 Task: Add Attachment from computer to Card Card0000000257 in Board Board0000000065 in Workspace WS0000000022 in Trello. Add Cover Purple to Card Card0000000257 in Board Board0000000065 in Workspace WS0000000022 in Trello. Add "Move Card To …" Button titled Button0000000257 to "top" of the list "To Do" to Card Card0000000257 in Board Board0000000065 in Workspace WS0000000022 in Trello. Add Description DS0000000257 to Card Card0000000257 in Board Board0000000065 in Workspace WS0000000022 in Trello. Add Comment CM0000000257 to Card Card0000000257 in Board Board0000000065 in Workspace WS0000000022 in Trello
Action: Mouse scrolled (540, 454) with delta (0, 0)
Screenshot: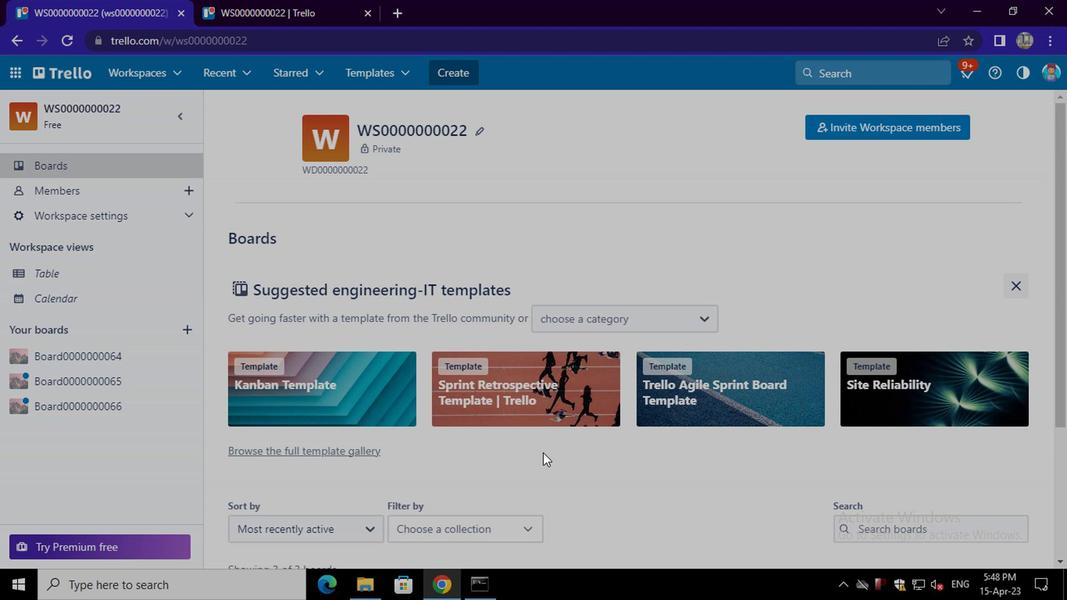 
Action: Mouse moved to (540, 454)
Screenshot: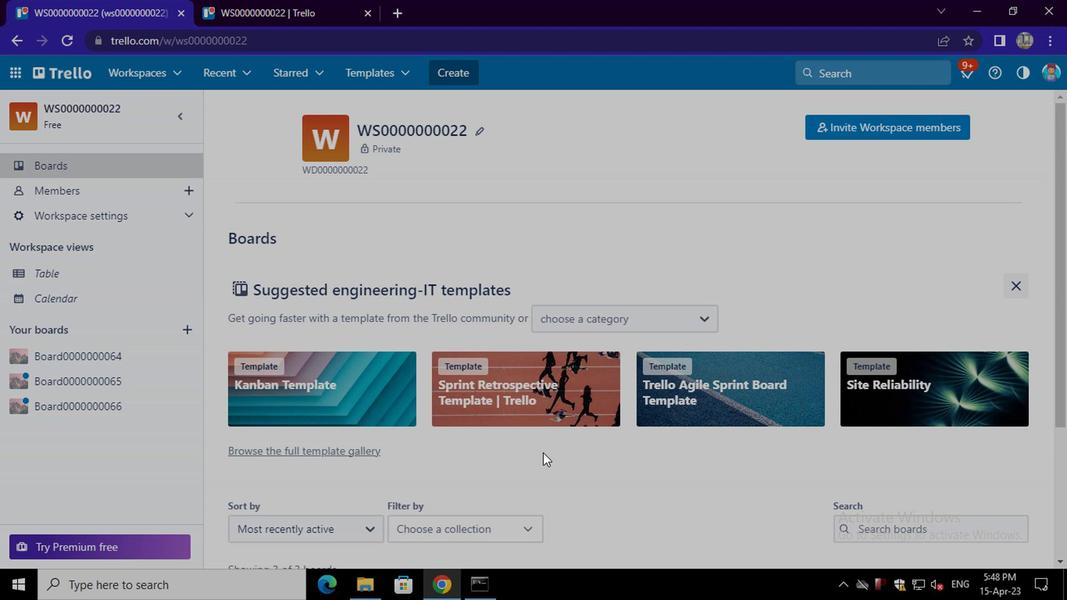 
Action: Mouse scrolled (540, 454) with delta (0, 0)
Screenshot: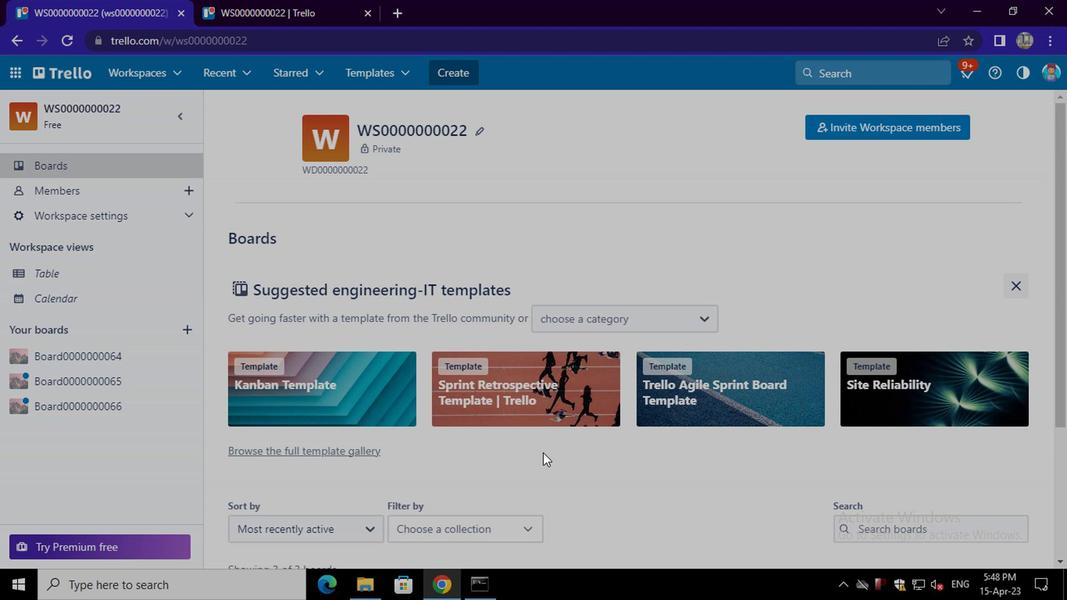 
Action: Mouse moved to (540, 454)
Screenshot: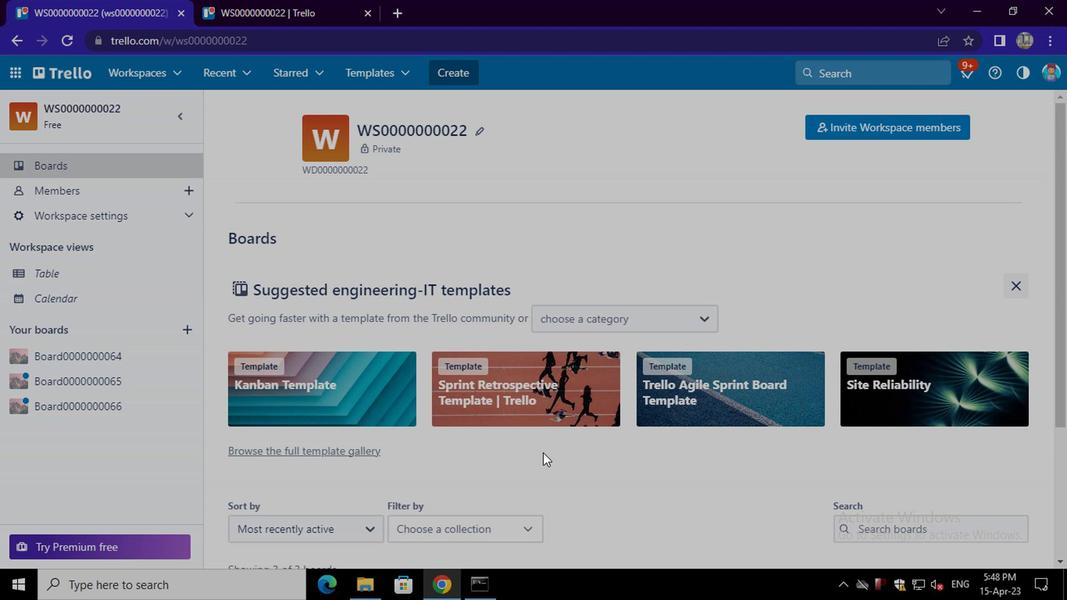 
Action: Mouse scrolled (540, 454) with delta (0, 0)
Screenshot: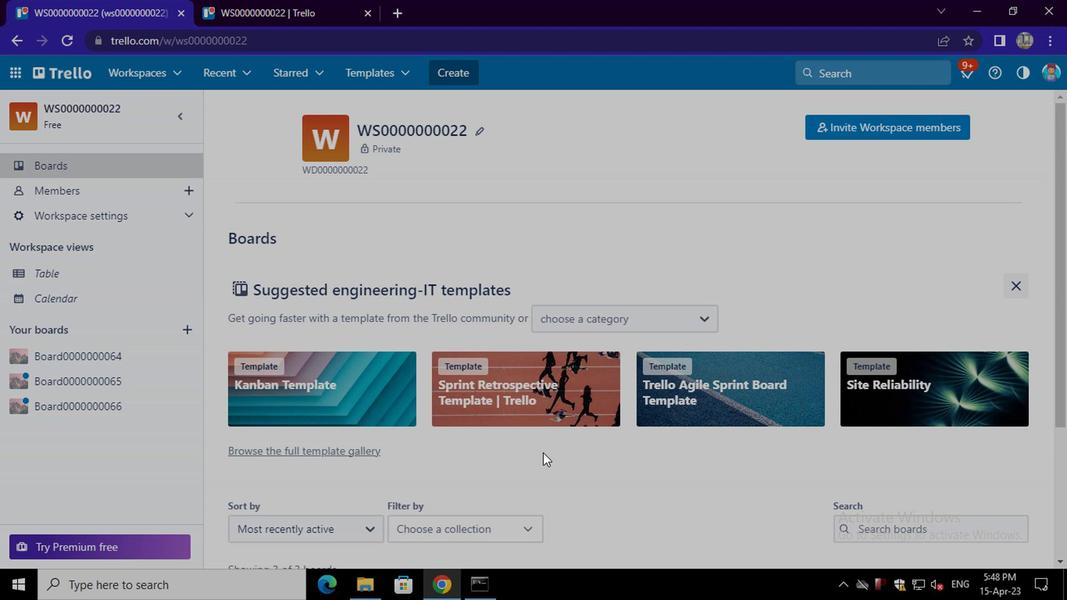 
Action: Mouse scrolled (540, 454) with delta (0, 0)
Screenshot: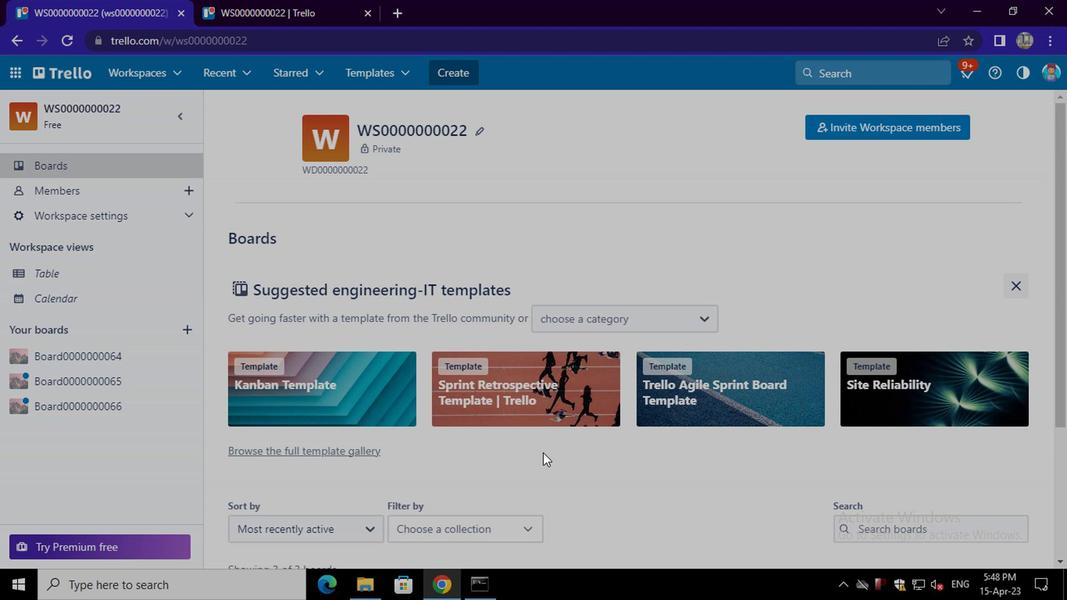 
Action: Mouse scrolled (540, 454) with delta (0, 0)
Screenshot: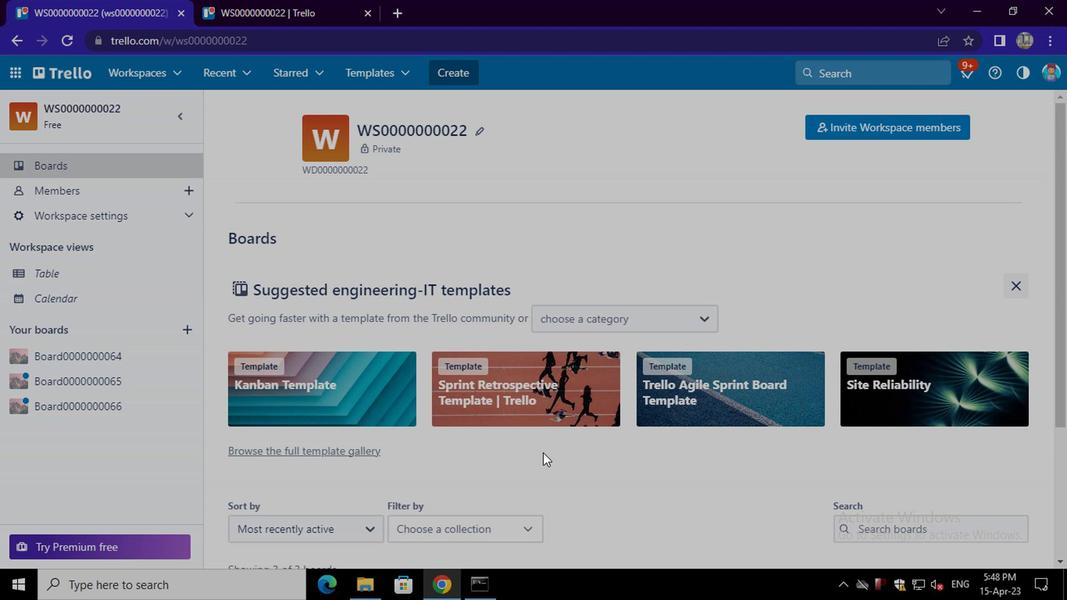 
Action: Mouse pressed left at (540, 454)
Screenshot: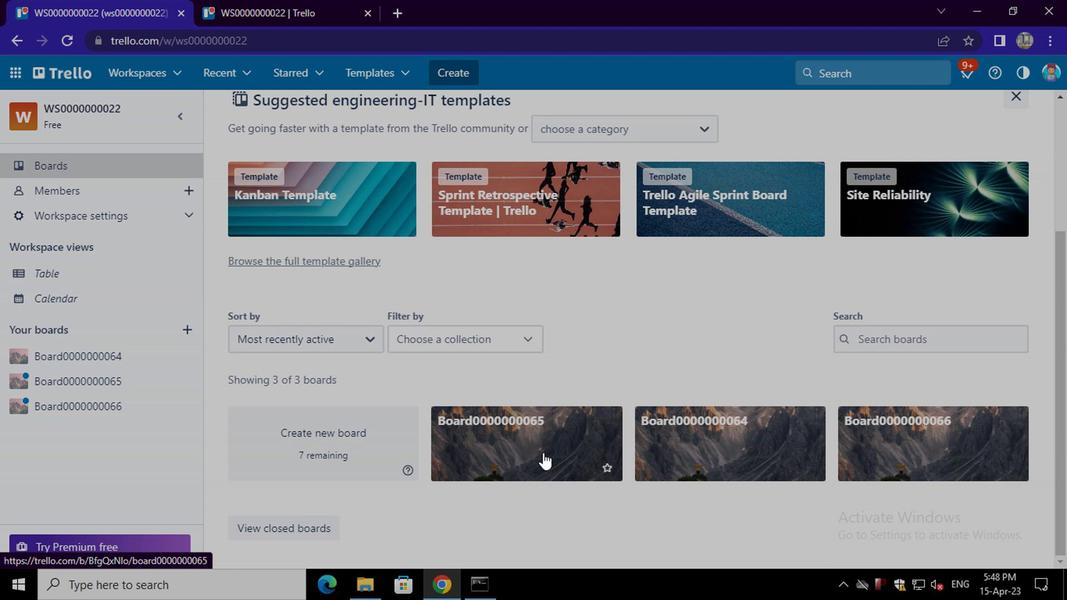 
Action: Mouse moved to (403, 170)
Screenshot: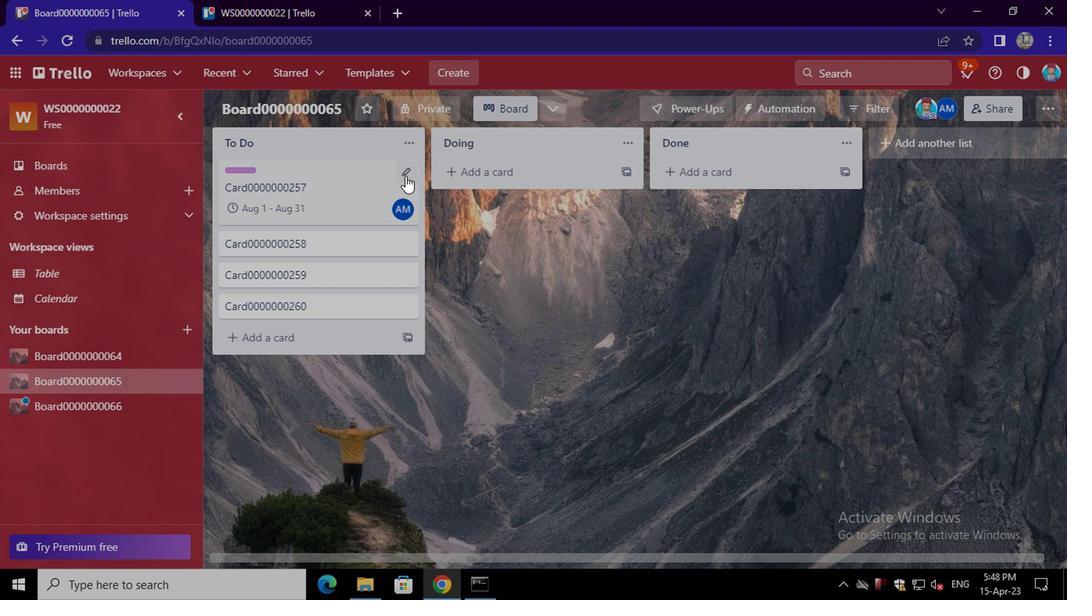
Action: Mouse pressed left at (403, 170)
Screenshot: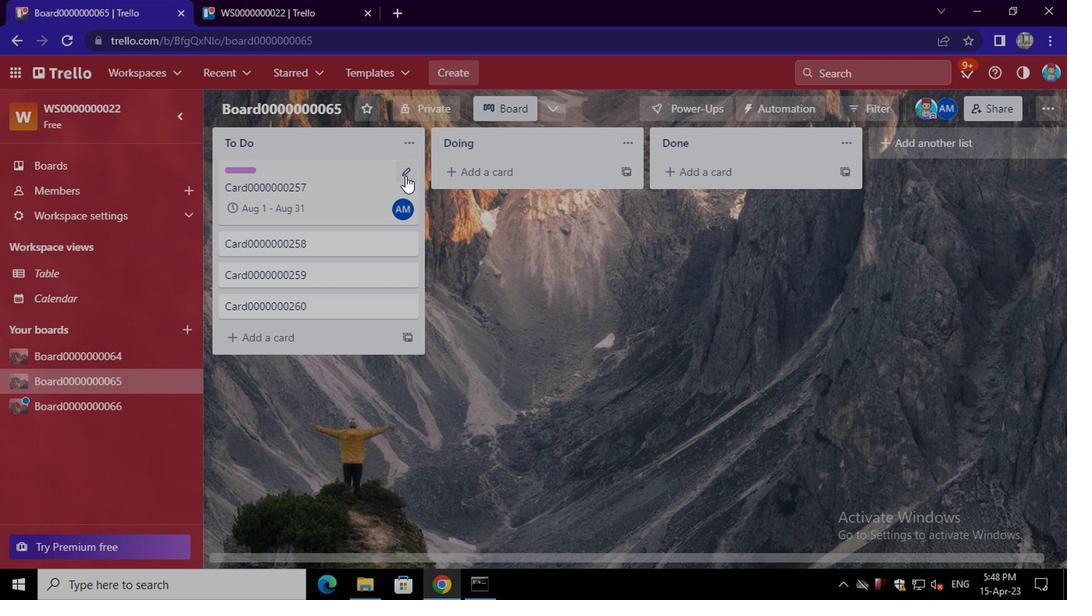 
Action: Mouse moved to (441, 176)
Screenshot: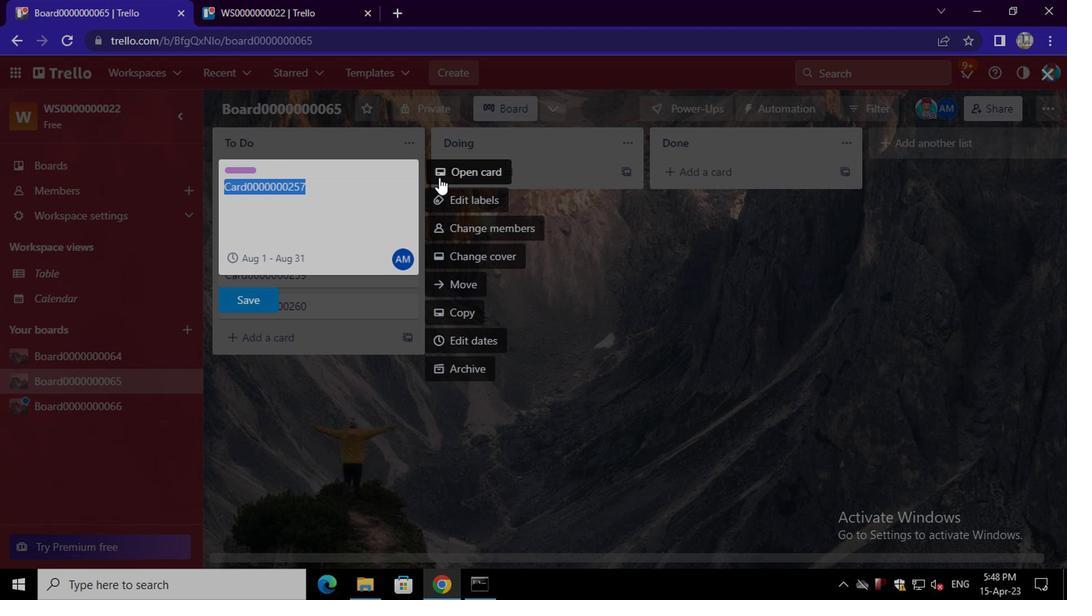 
Action: Mouse pressed left at (441, 176)
Screenshot: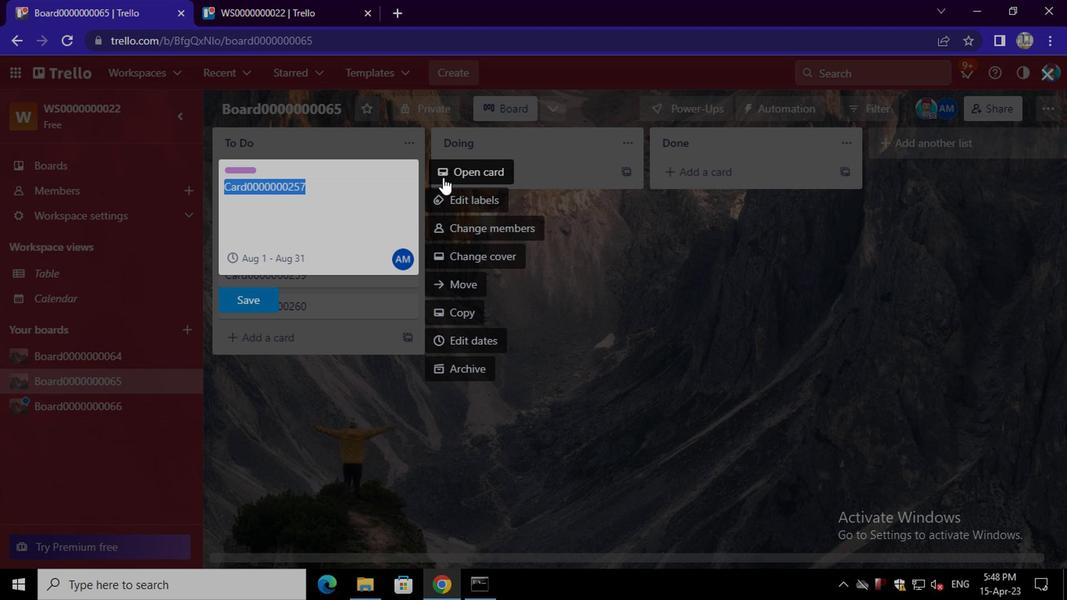 
Action: Mouse moved to (735, 383)
Screenshot: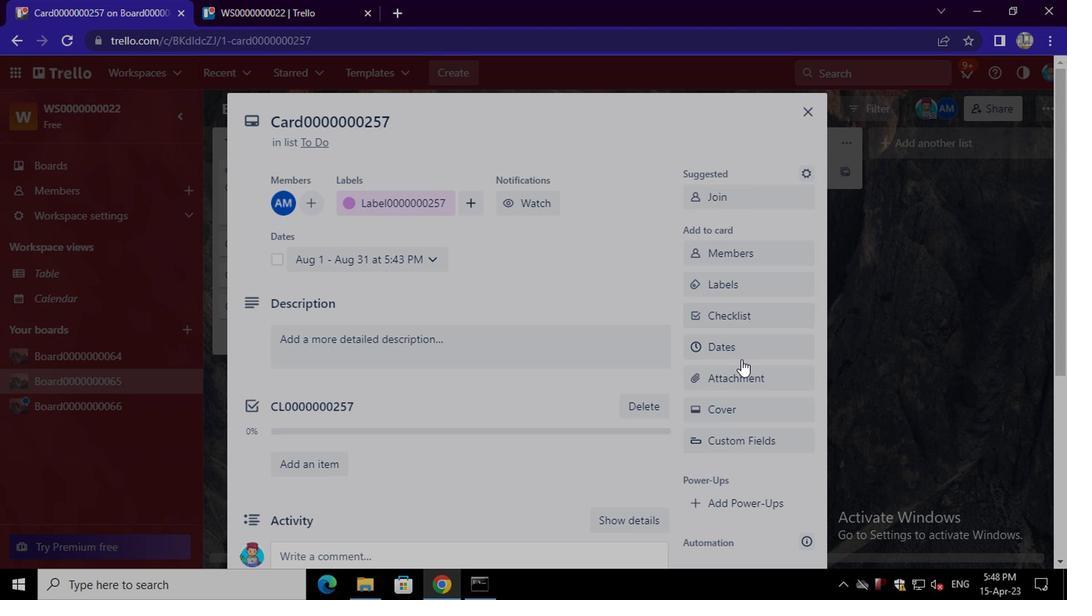 
Action: Mouse pressed left at (735, 383)
Screenshot: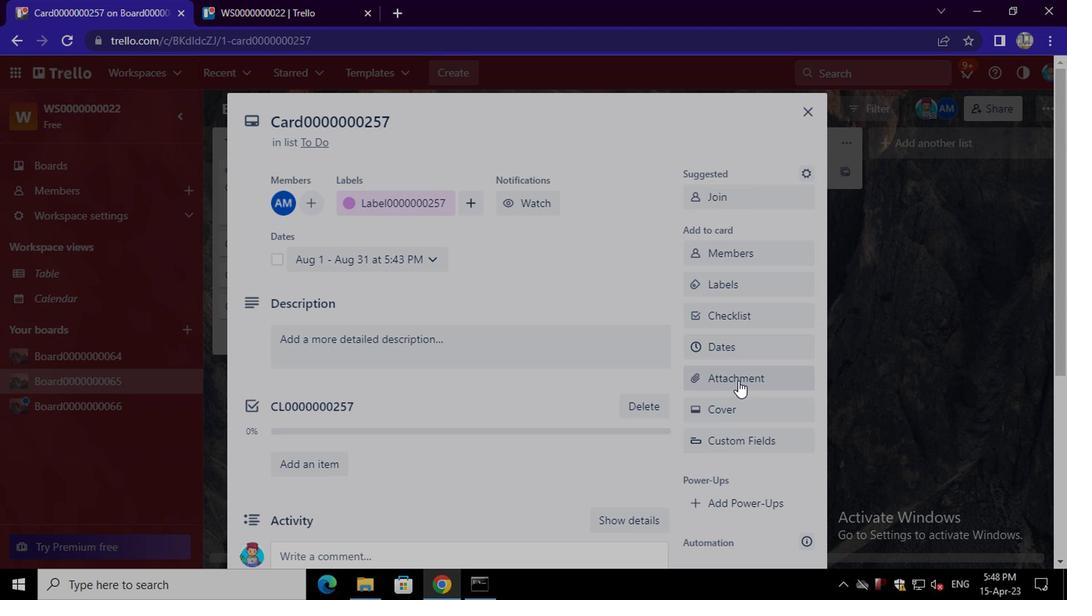 
Action: Mouse moved to (727, 136)
Screenshot: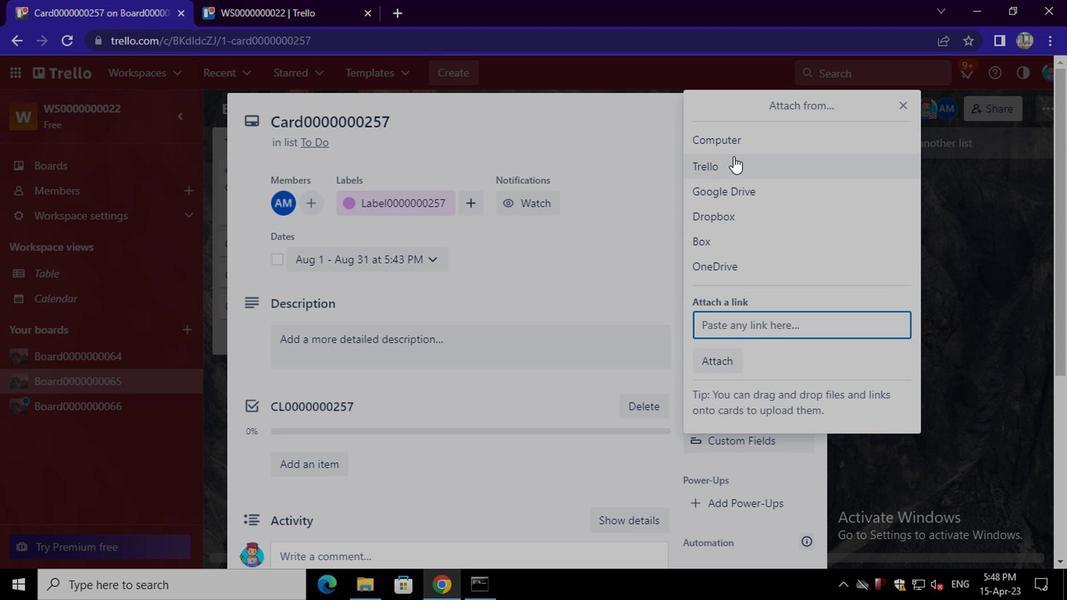
Action: Mouse pressed left at (727, 136)
Screenshot: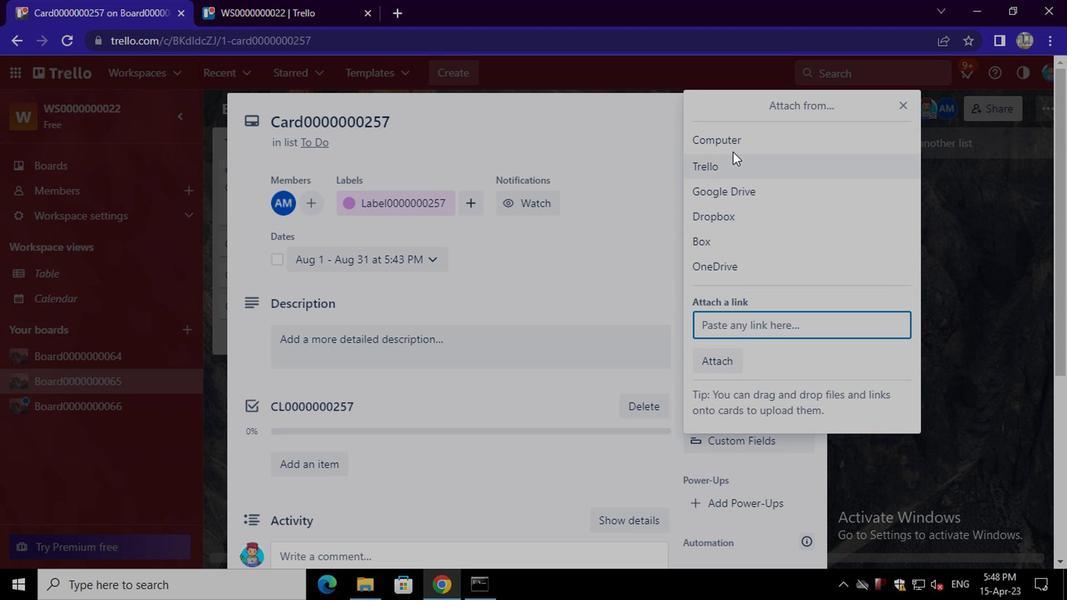 
Action: Mouse moved to (187, 351)
Screenshot: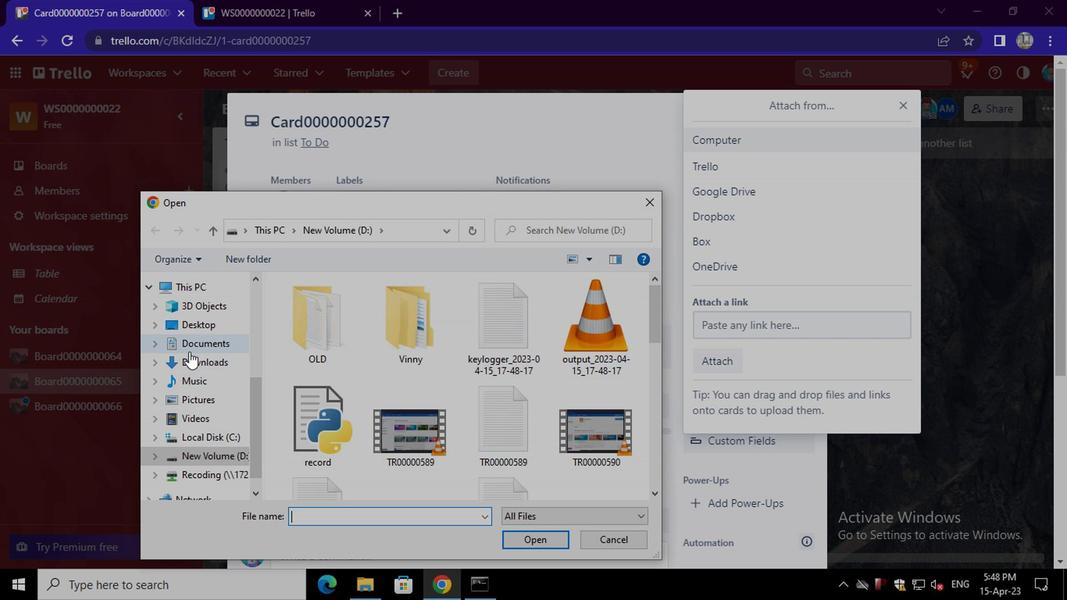 
Action: Mouse pressed left at (187, 351)
Screenshot: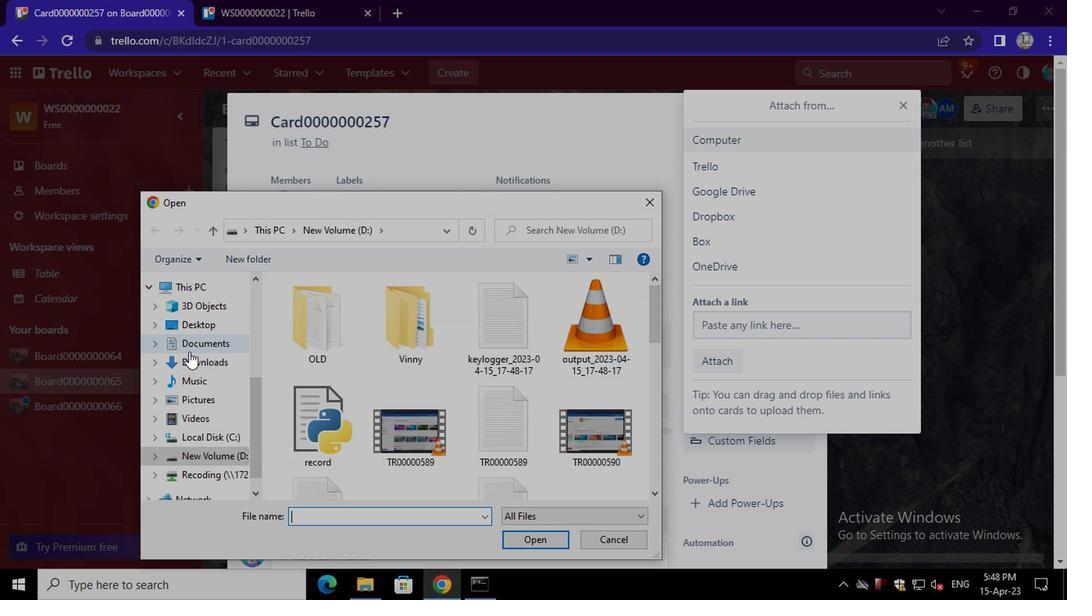 
Action: Mouse moved to (331, 373)
Screenshot: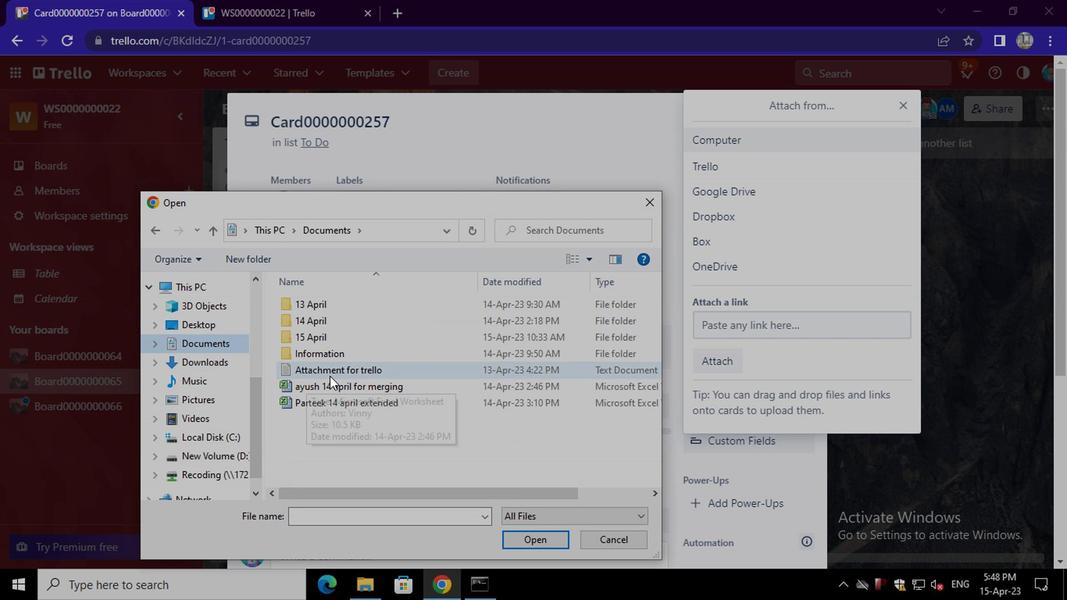 
Action: Mouse pressed left at (331, 373)
Screenshot: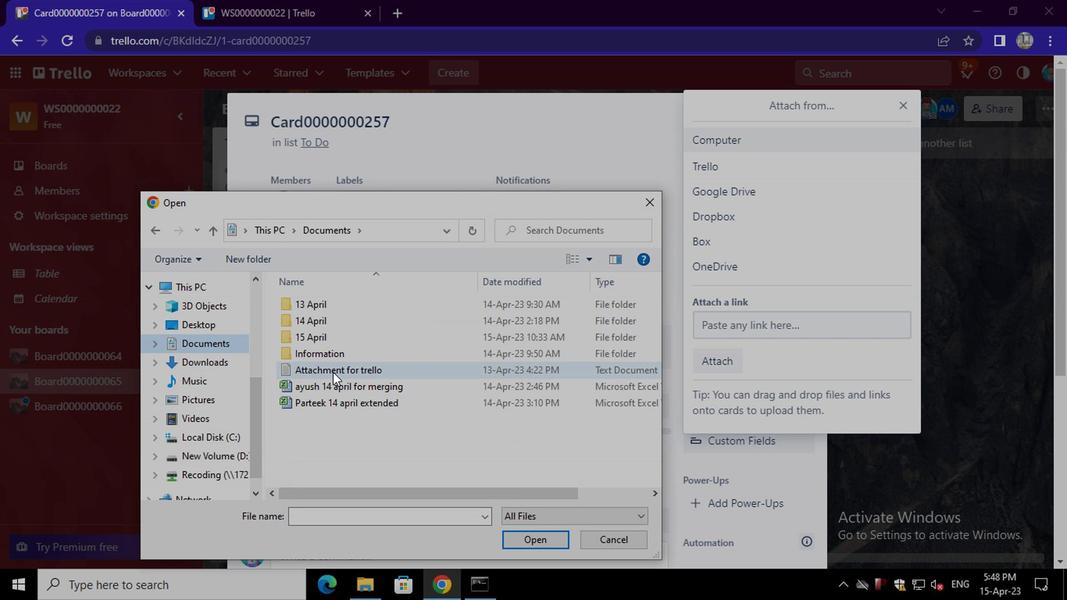 
Action: Mouse pressed left at (331, 373)
Screenshot: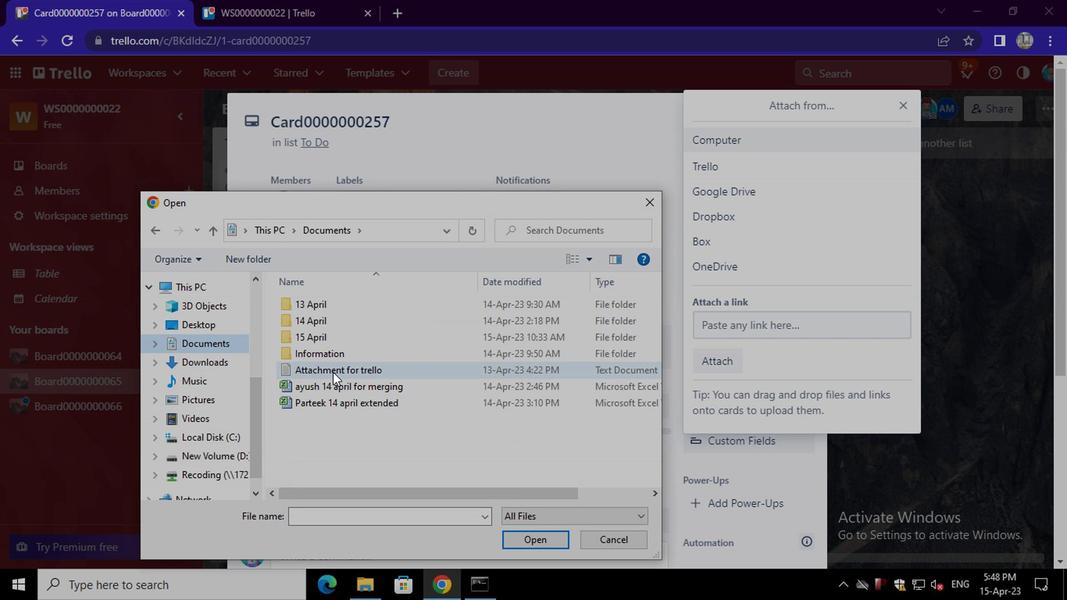 
Action: Mouse moved to (710, 414)
Screenshot: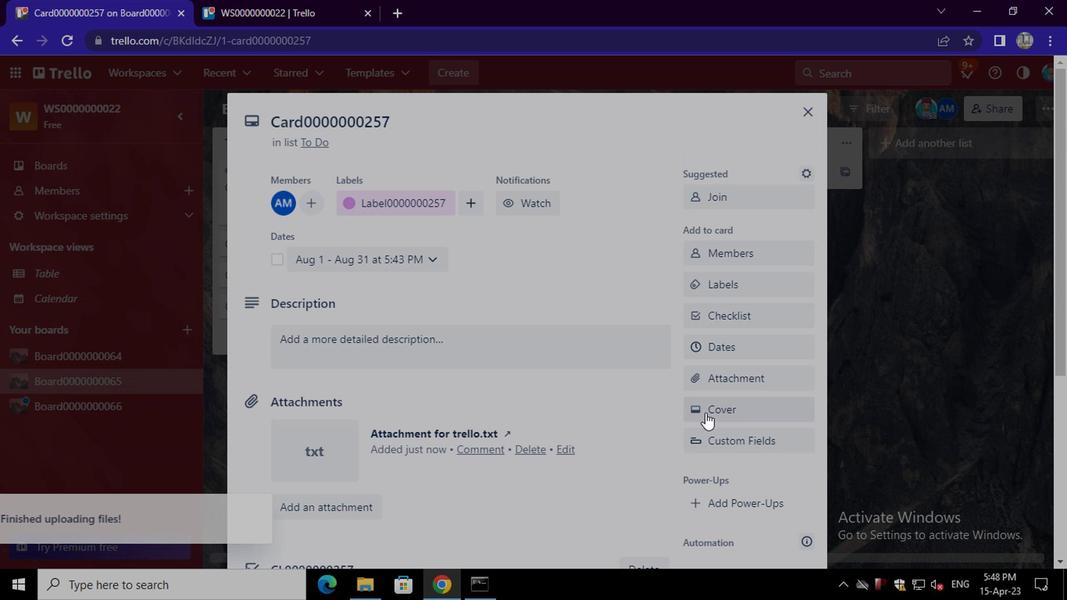 
Action: Mouse pressed left at (710, 414)
Screenshot: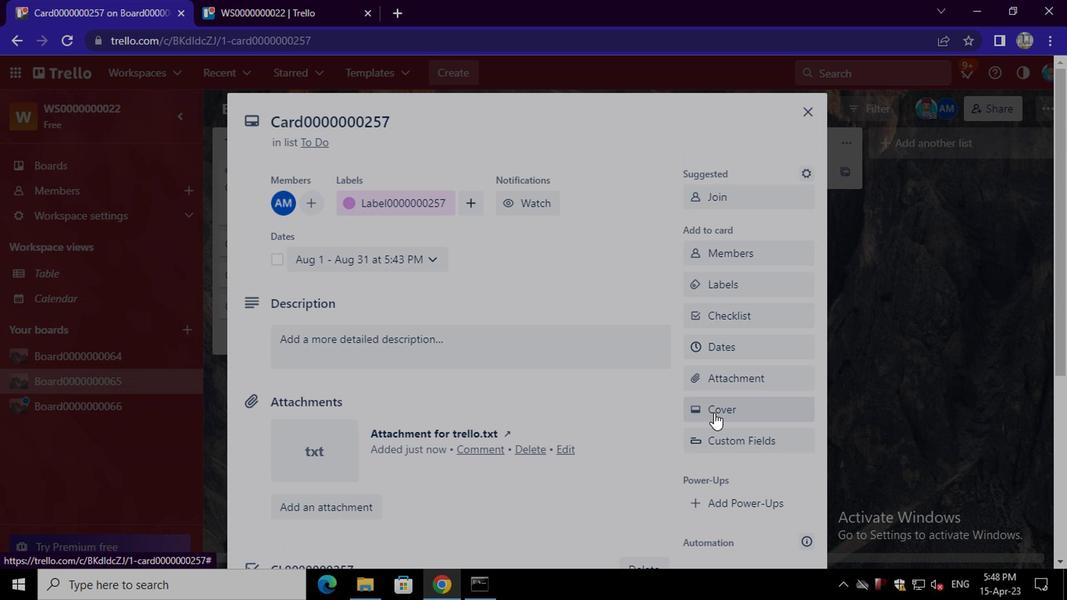 
Action: Mouse moved to (886, 259)
Screenshot: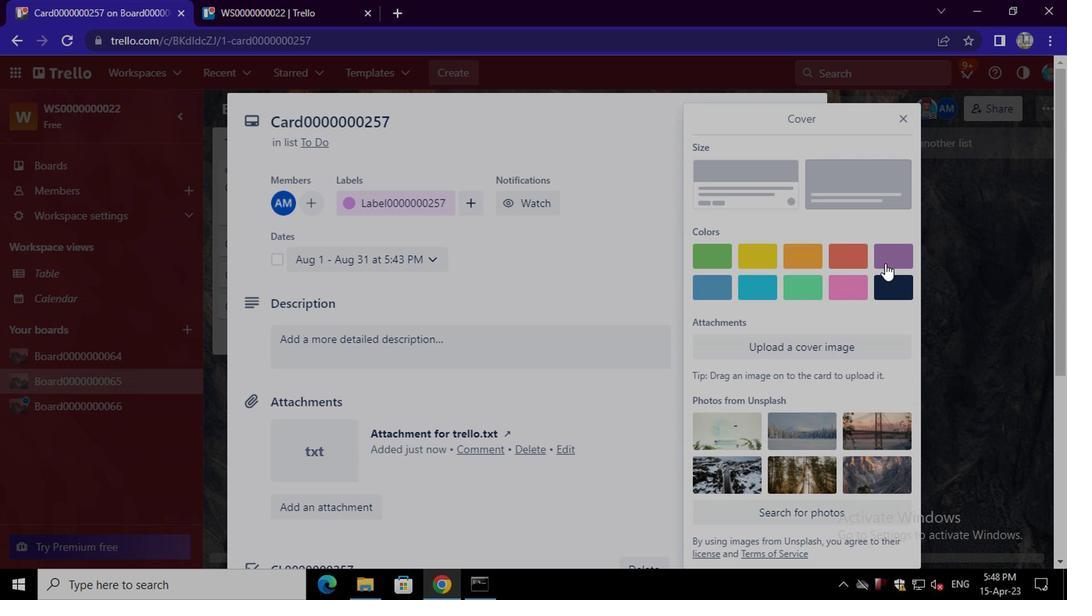 
Action: Mouse pressed left at (886, 259)
Screenshot: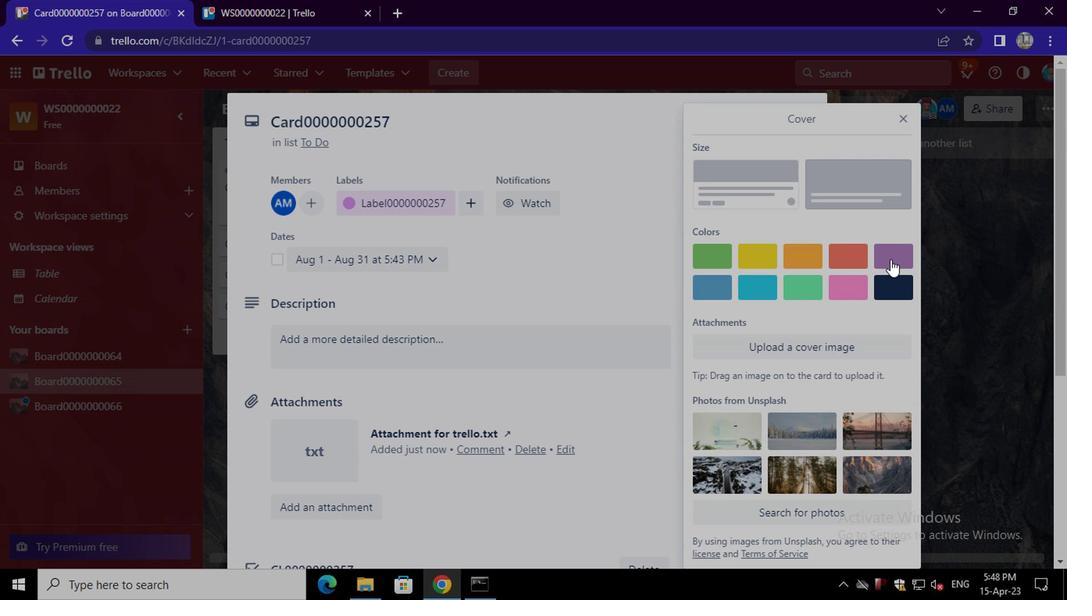 
Action: Mouse moved to (614, 381)
Screenshot: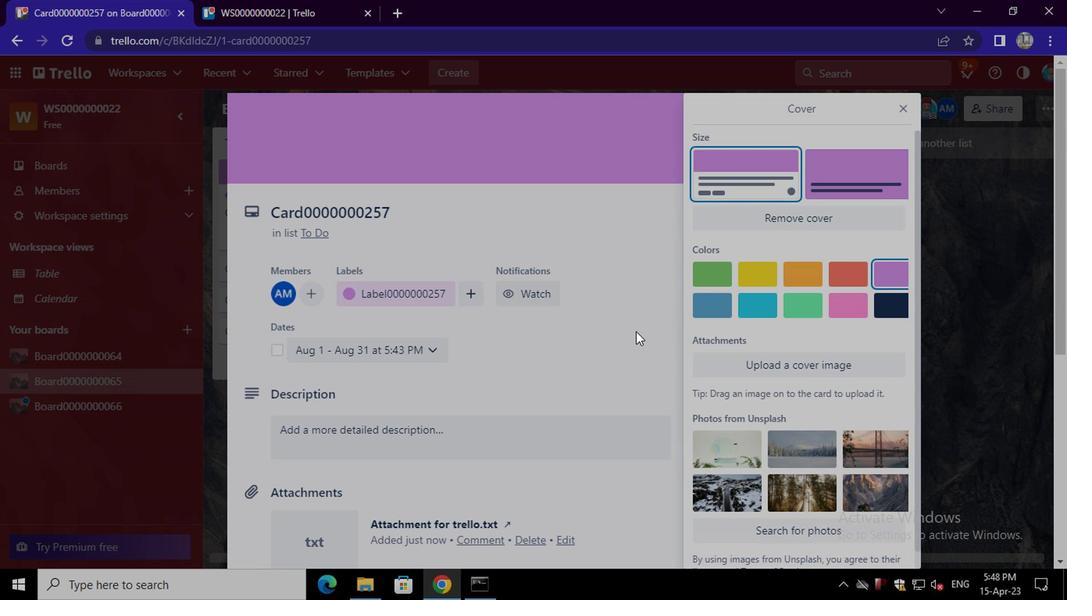 
Action: Mouse pressed left at (614, 381)
Screenshot: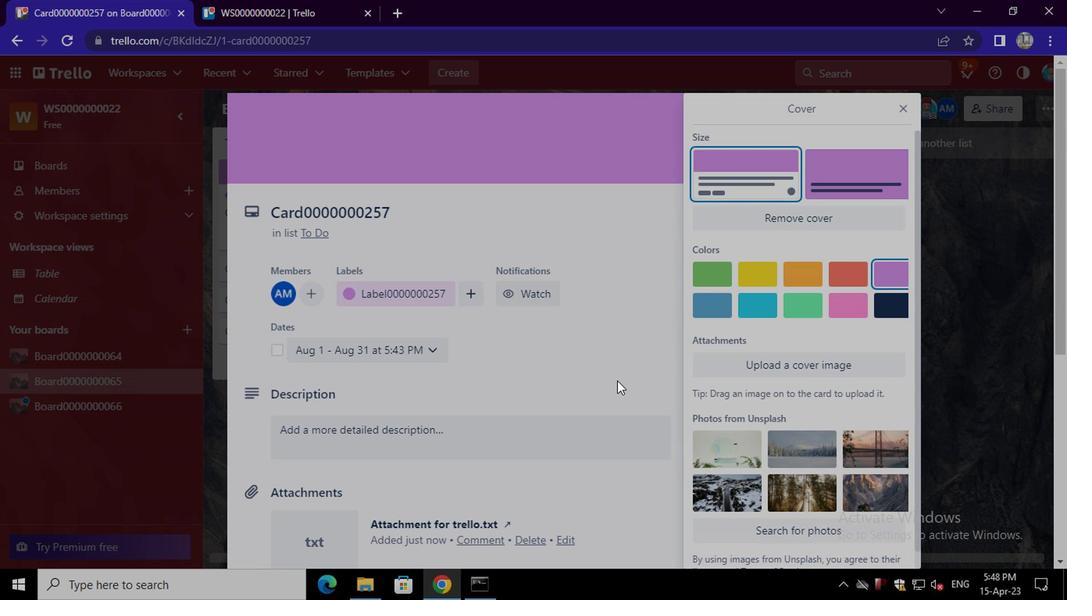 
Action: Mouse scrolled (614, 381) with delta (0, 0)
Screenshot: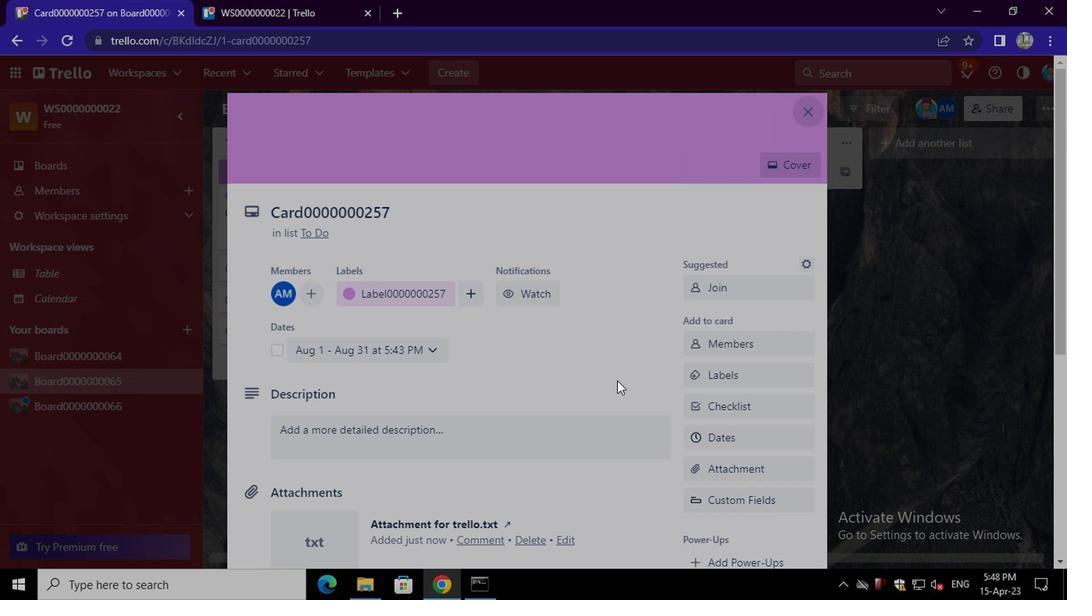 
Action: Mouse scrolled (614, 381) with delta (0, 0)
Screenshot: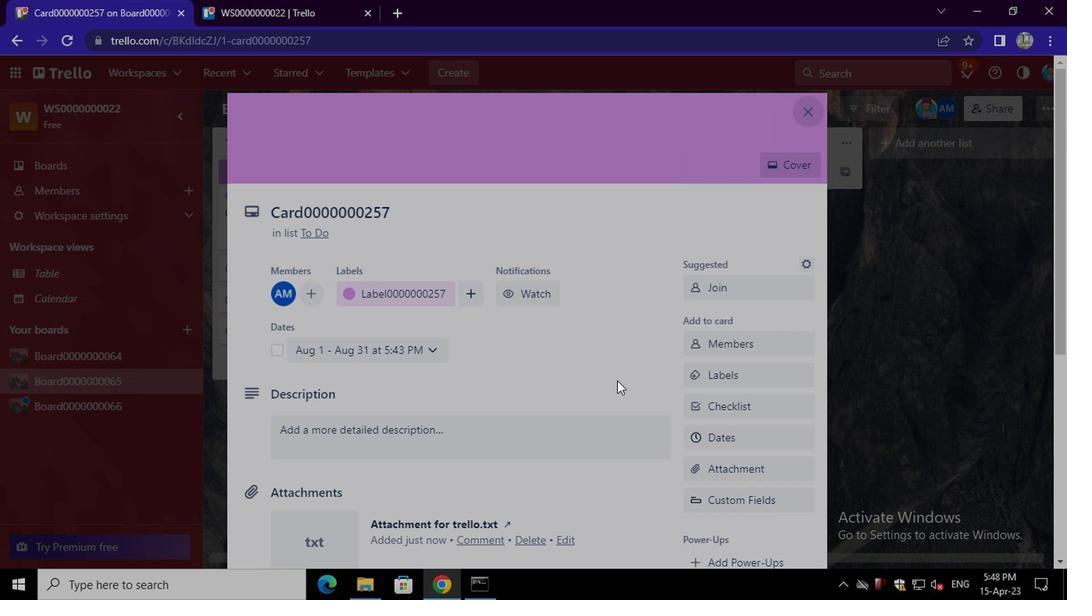 
Action: Mouse scrolled (614, 381) with delta (0, 0)
Screenshot: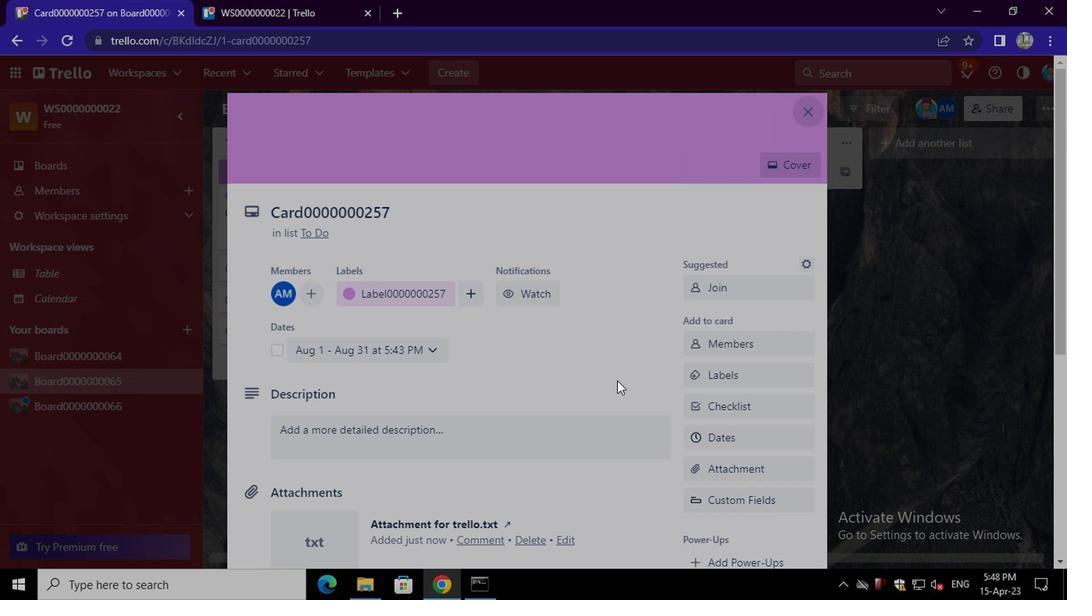 
Action: Mouse moved to (774, 407)
Screenshot: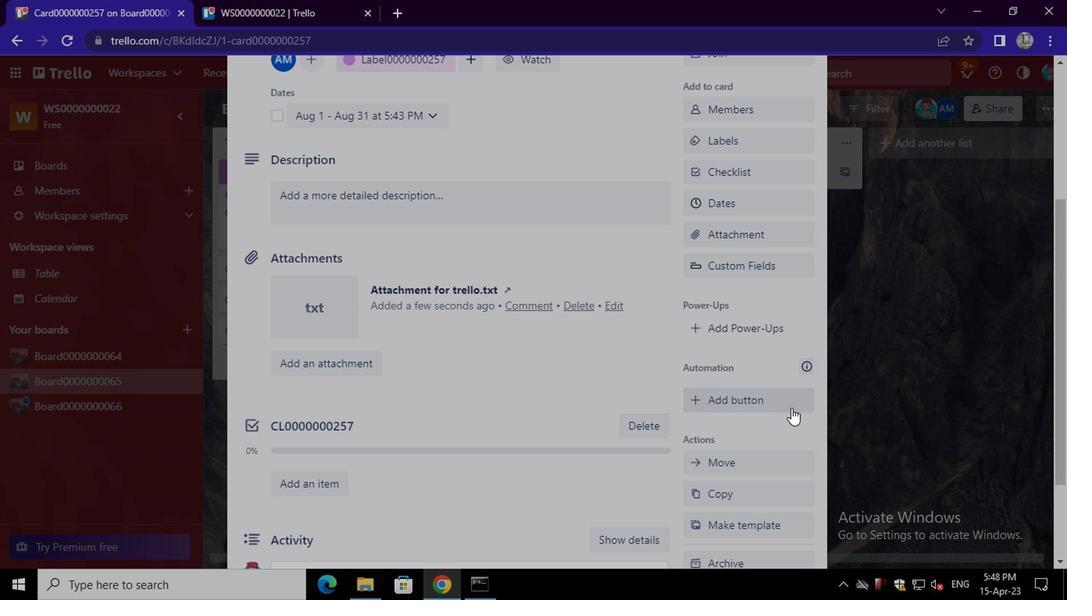 
Action: Mouse pressed left at (774, 407)
Screenshot: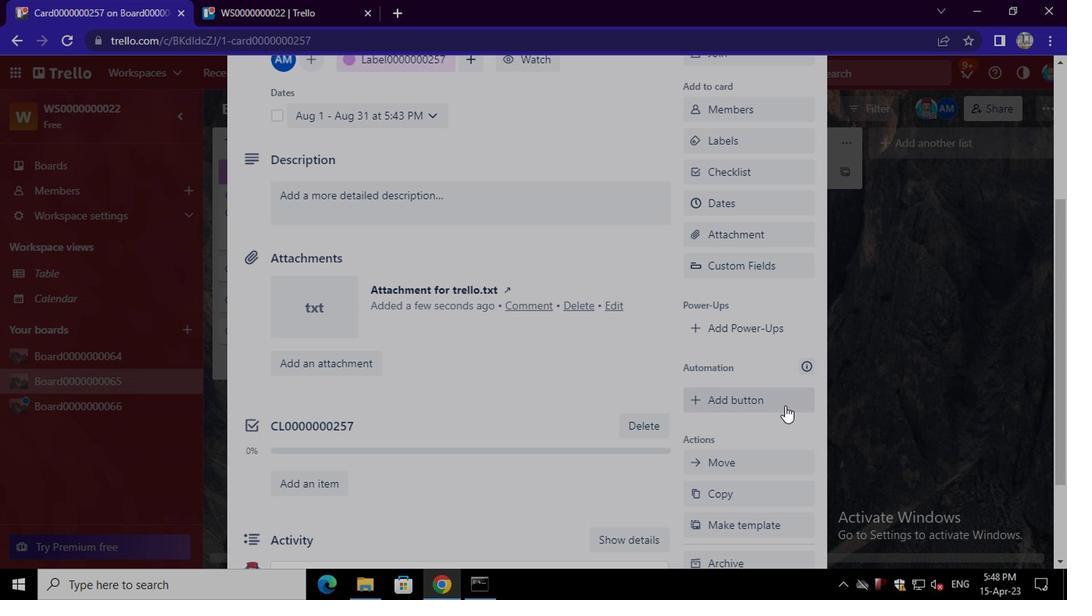 
Action: Mouse moved to (774, 180)
Screenshot: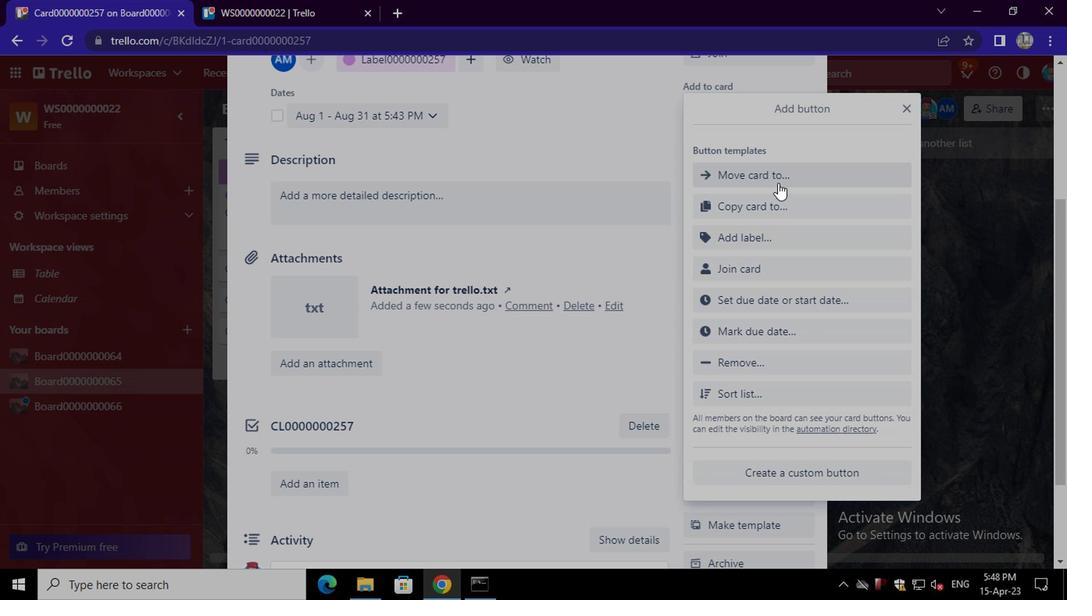 
Action: Mouse pressed left at (774, 180)
Screenshot: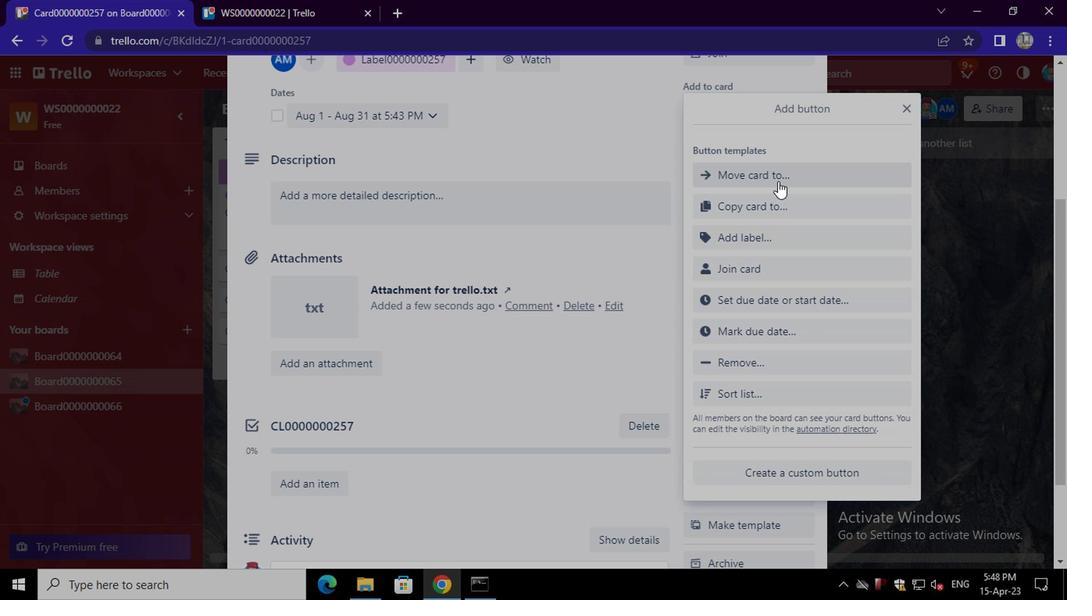 
Action: Mouse moved to (776, 169)
Screenshot: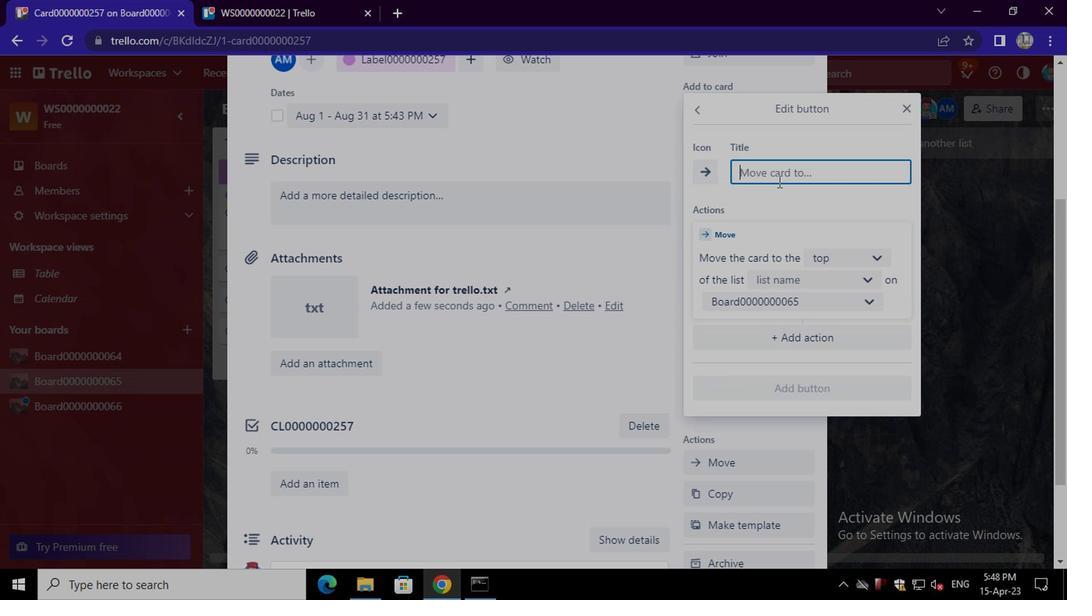 
Action: Mouse pressed left at (776, 169)
Screenshot: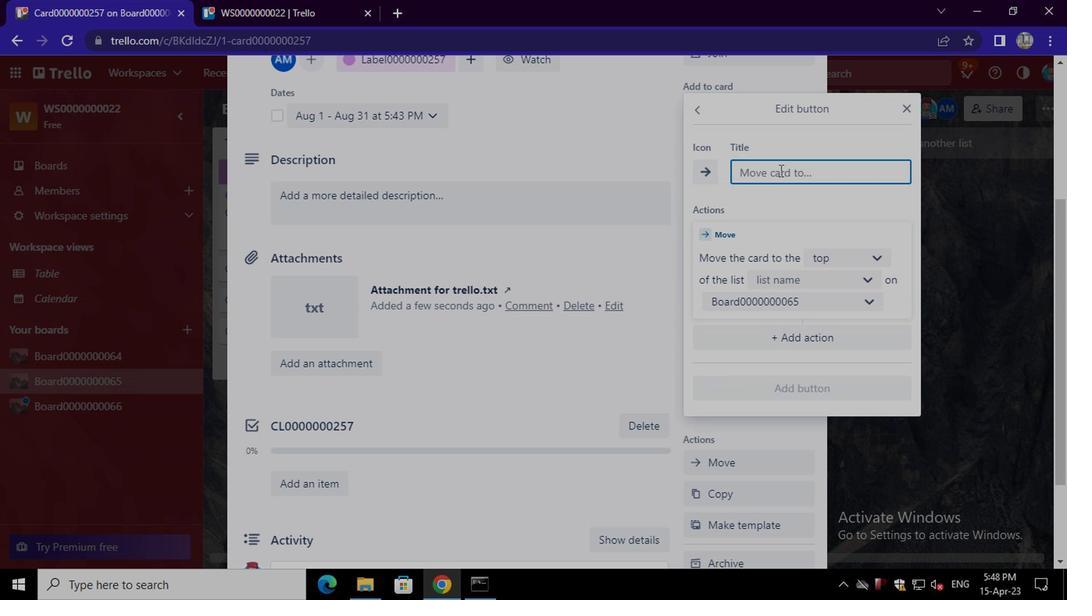 
Action: Key pressed <Key.shift><Key.shift><Key.shift>BUTTON0000000257
Screenshot: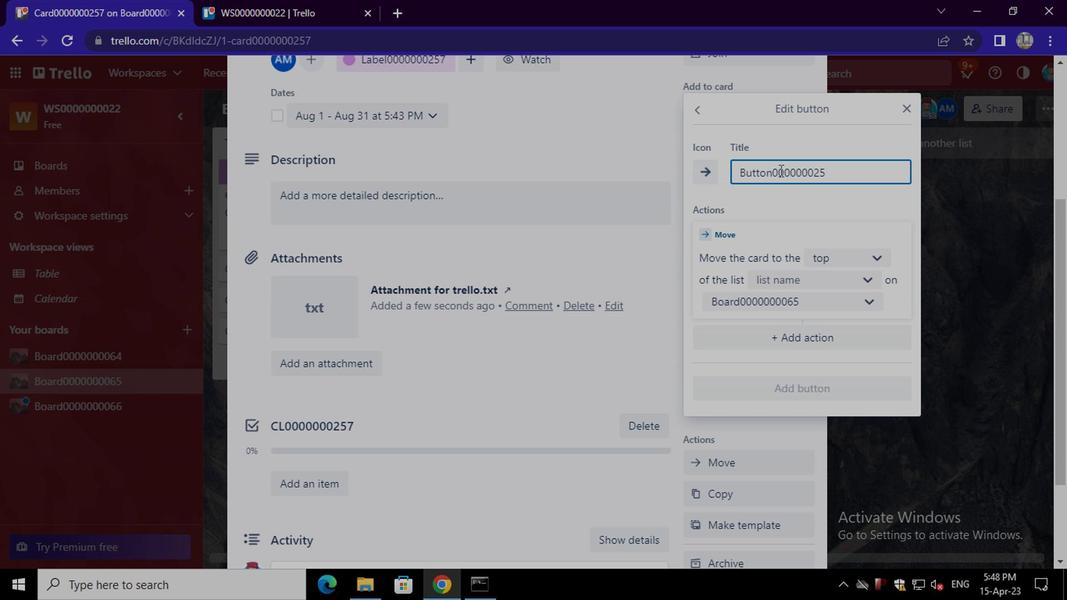 
Action: Mouse moved to (846, 261)
Screenshot: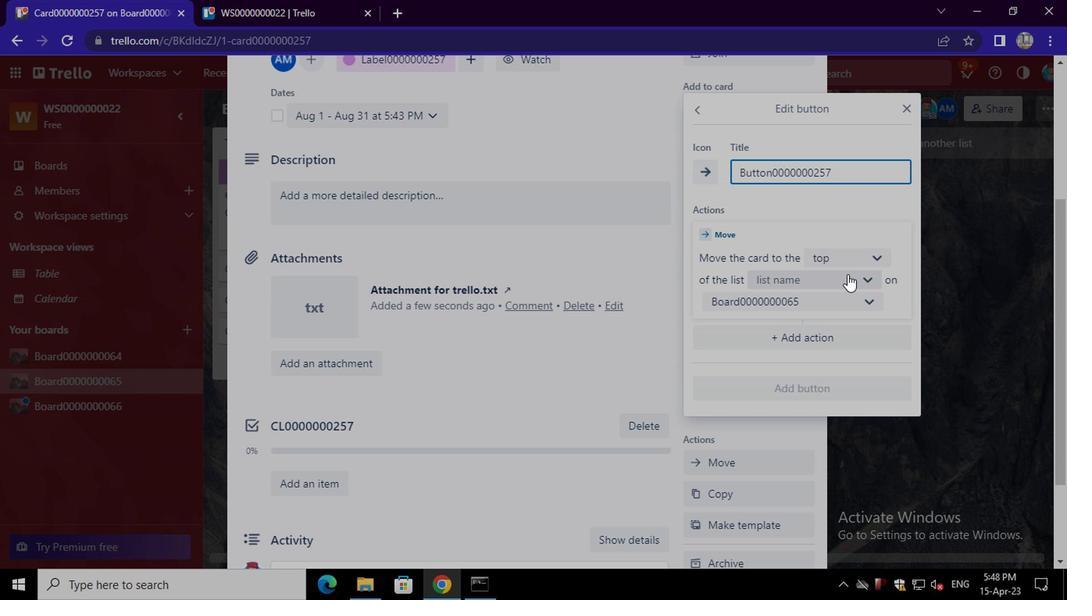 
Action: Mouse pressed left at (846, 261)
Screenshot: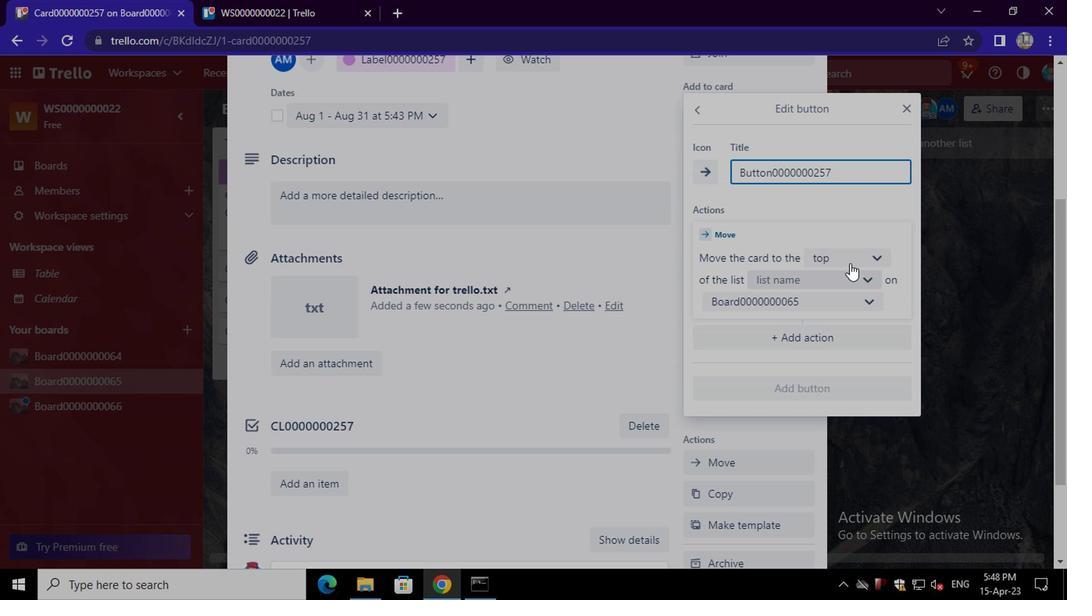 
Action: Mouse moved to (842, 280)
Screenshot: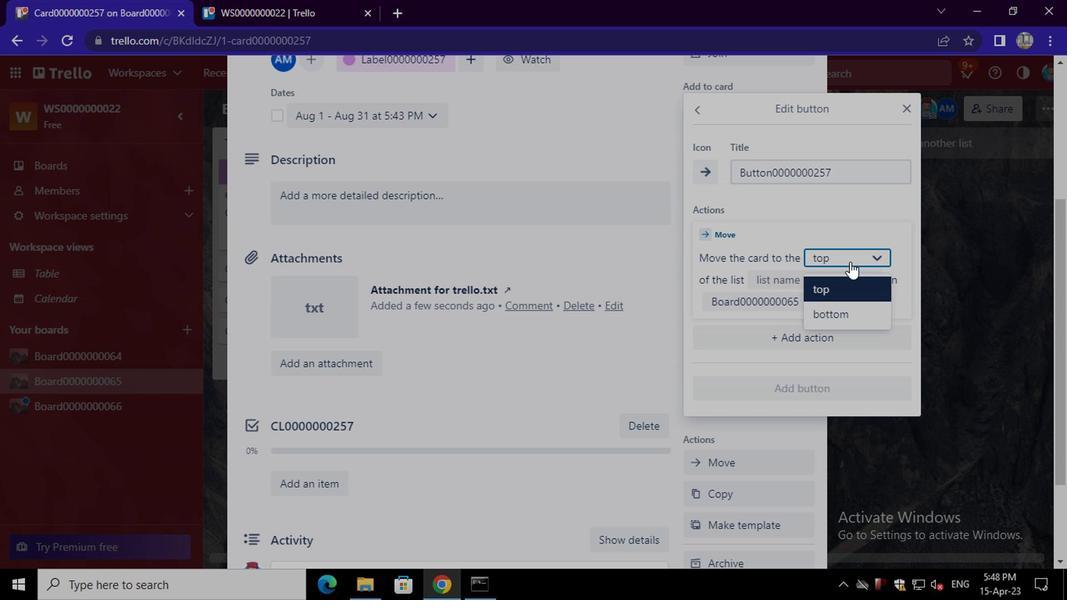 
Action: Mouse pressed left at (842, 280)
Screenshot: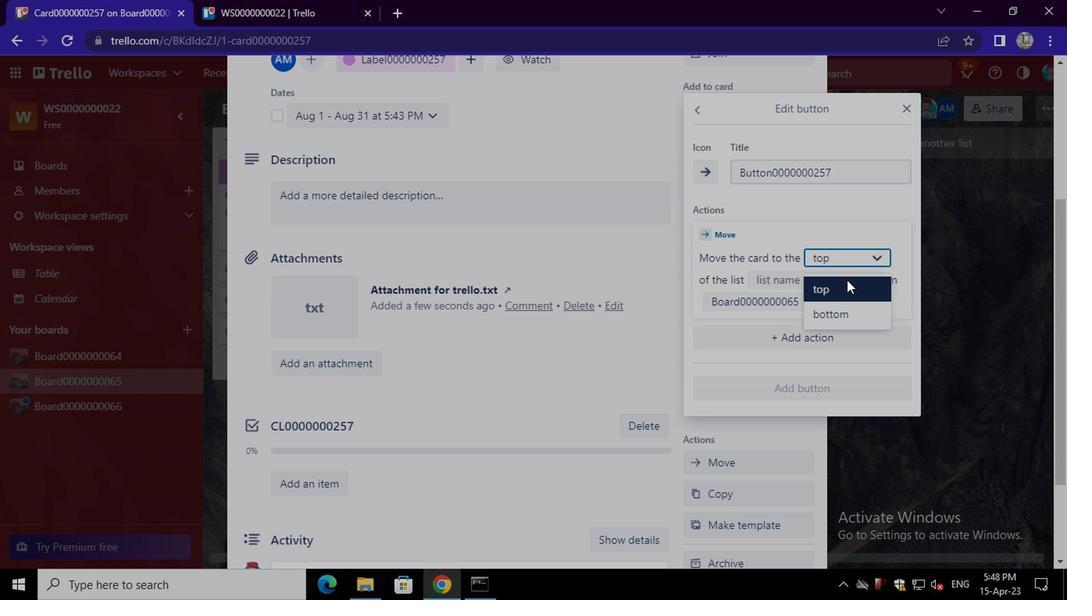 
Action: Mouse moved to (836, 280)
Screenshot: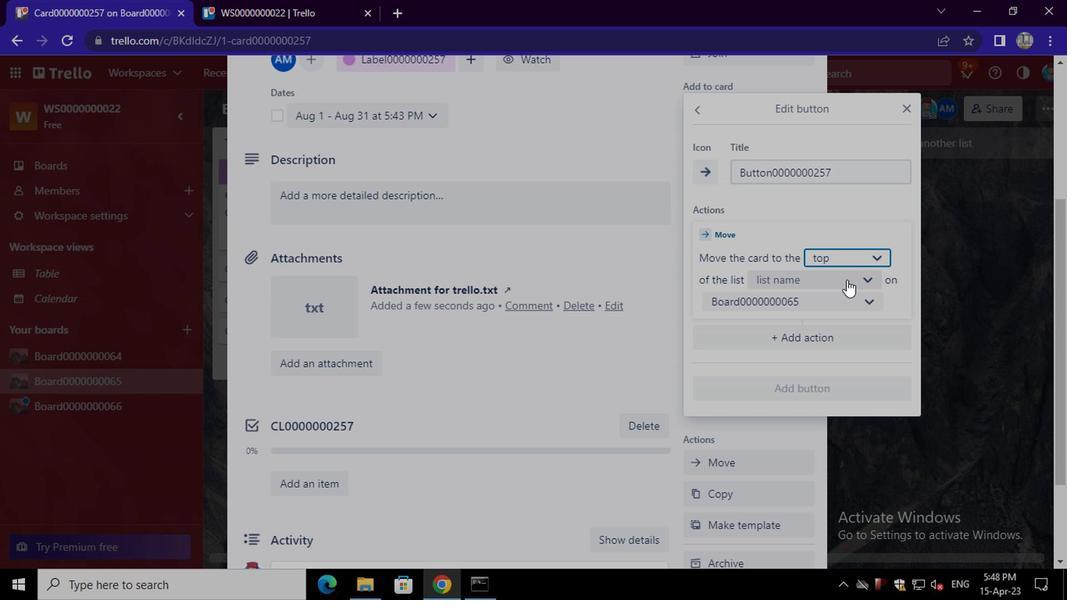 
Action: Mouse pressed left at (836, 280)
Screenshot: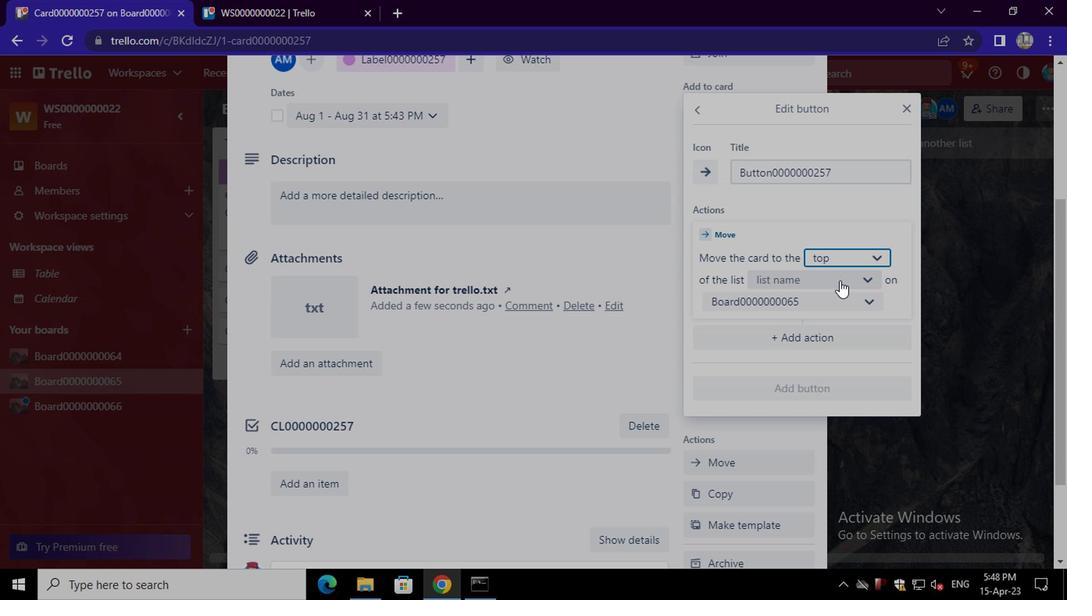 
Action: Mouse moved to (813, 307)
Screenshot: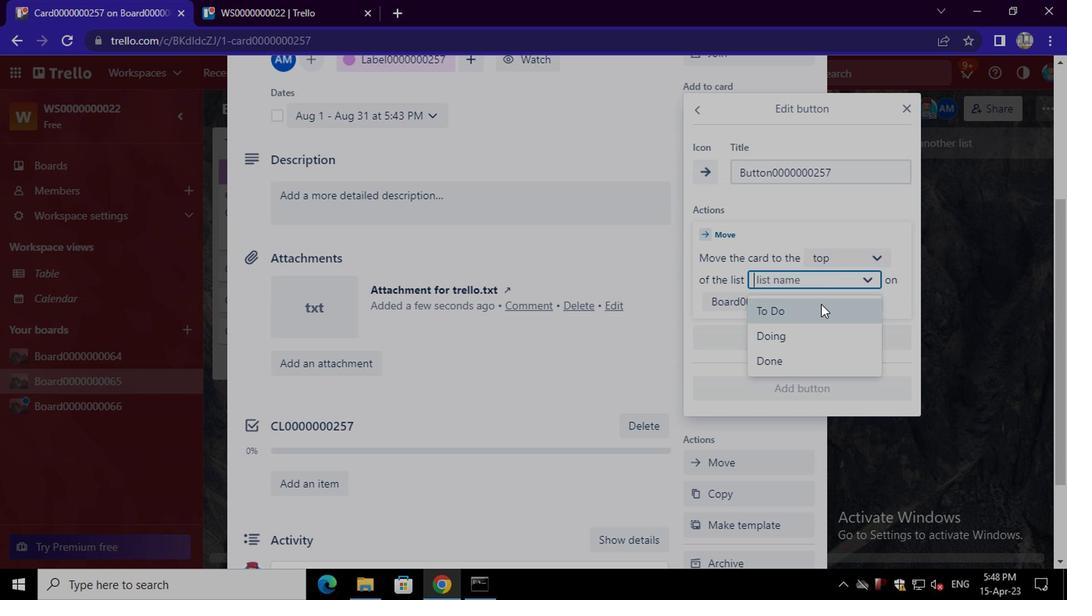 
Action: Mouse pressed left at (813, 307)
Screenshot: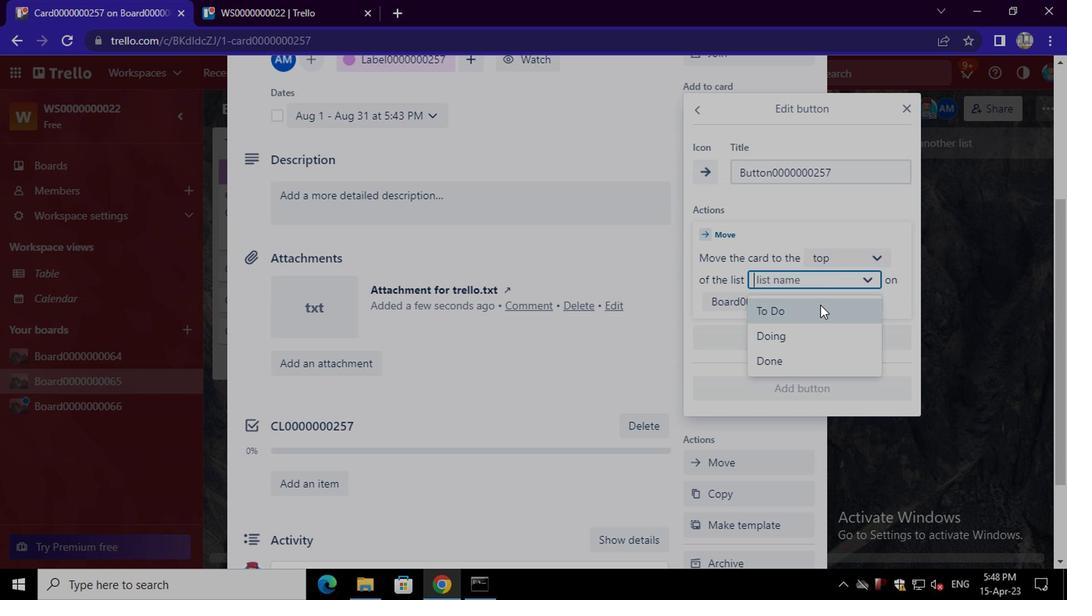 
Action: Mouse moved to (801, 384)
Screenshot: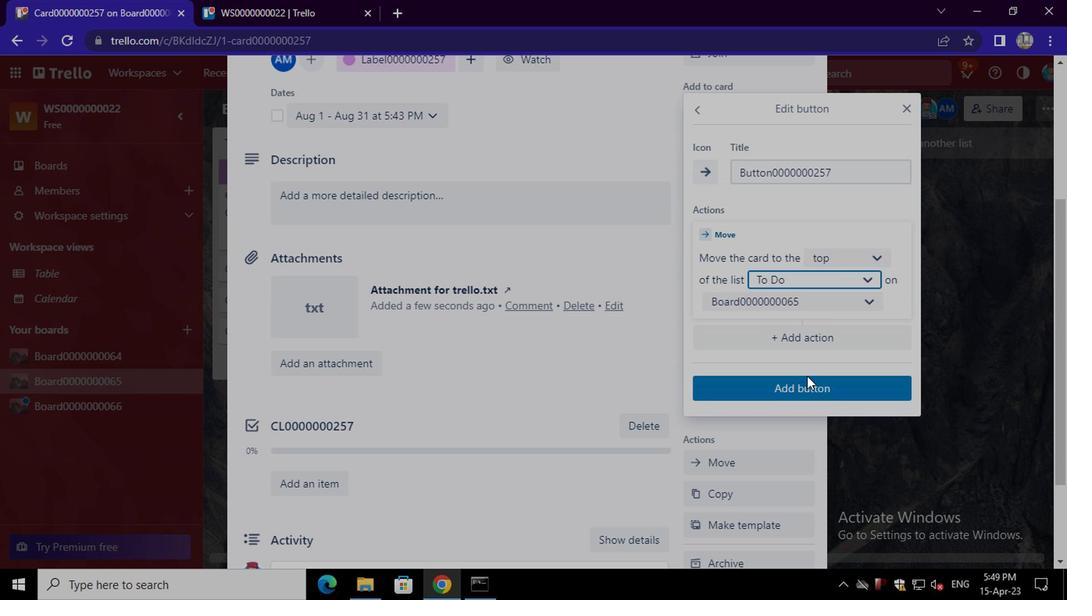 
Action: Mouse pressed left at (801, 384)
Screenshot: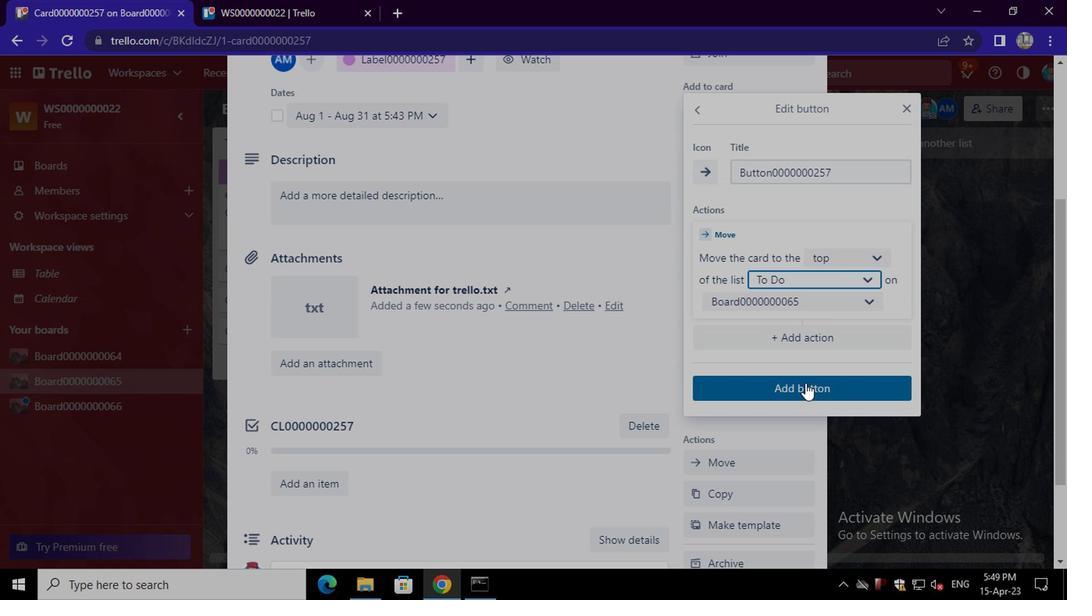 
Action: Mouse moved to (436, 199)
Screenshot: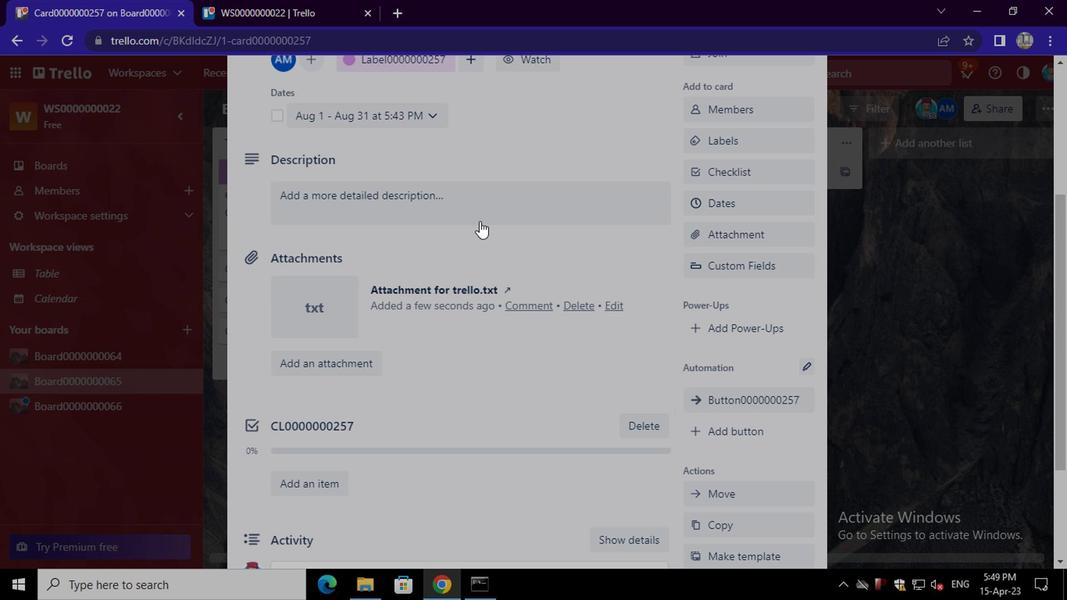 
Action: Mouse pressed left at (436, 199)
Screenshot: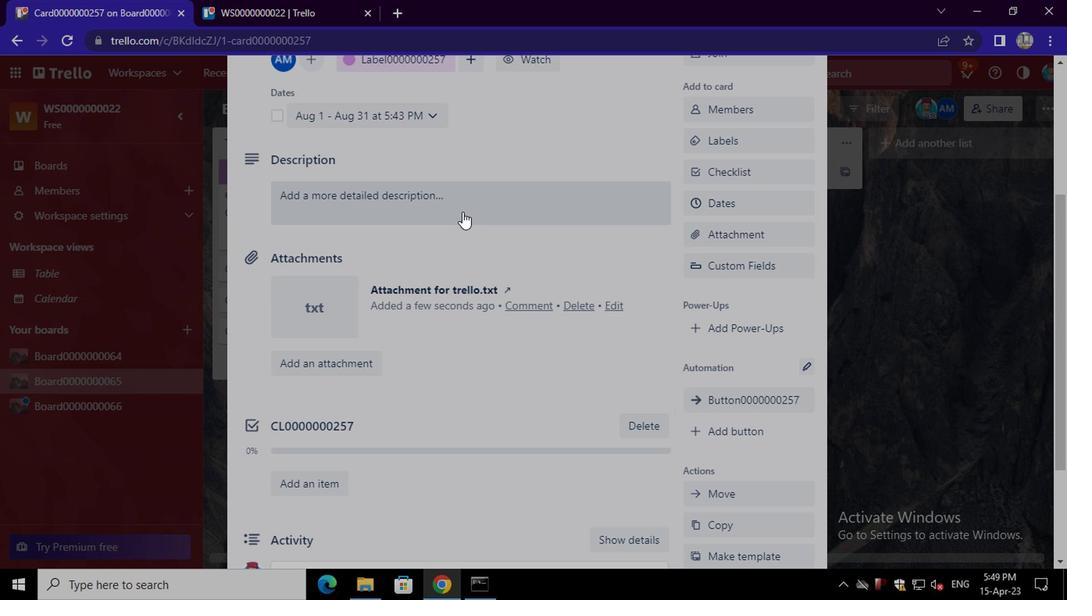 
Action: Mouse moved to (405, 252)
Screenshot: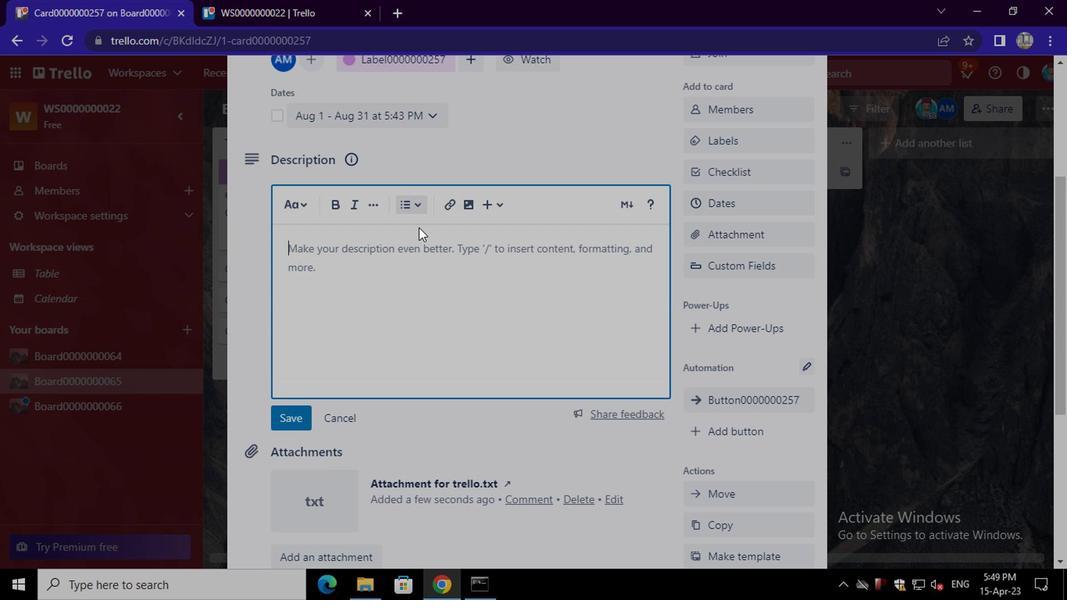 
Action: Mouse pressed left at (405, 252)
Screenshot: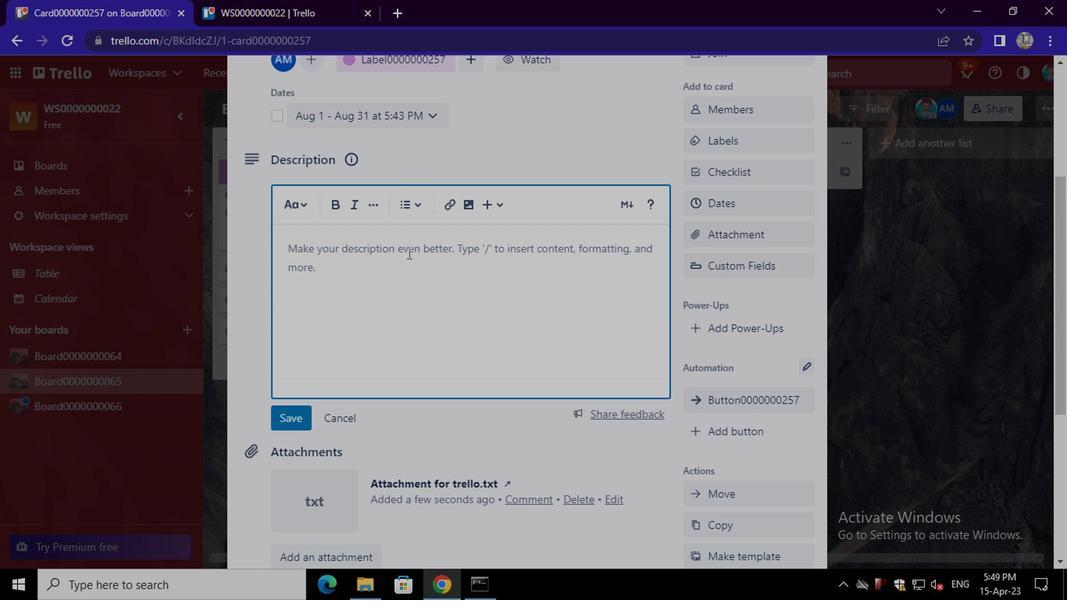 
Action: Key pressed <Key.shift>DS0000000257
Screenshot: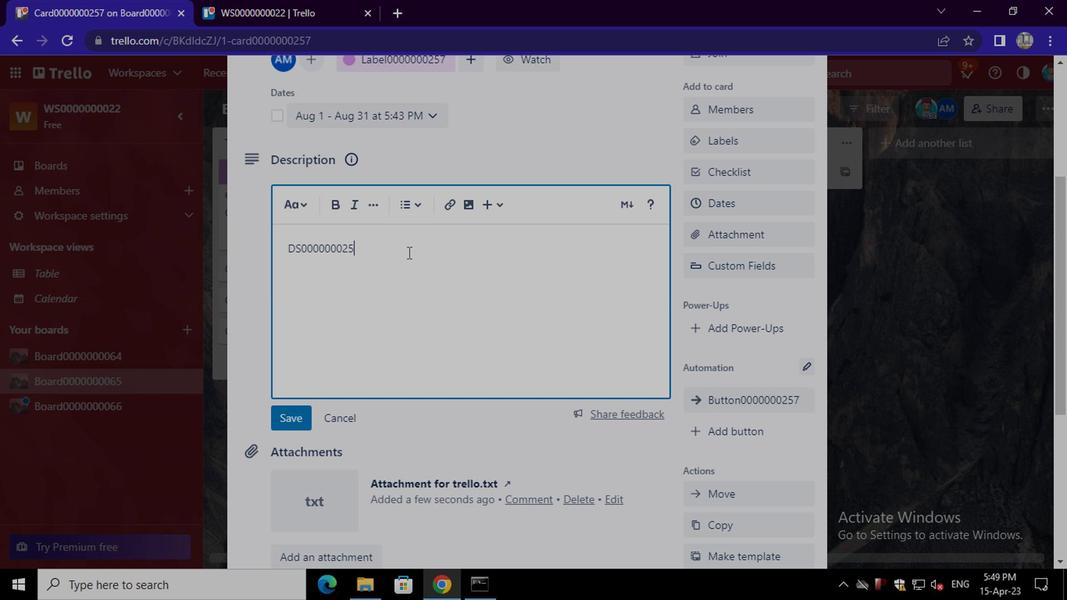 
Action: Mouse moved to (283, 418)
Screenshot: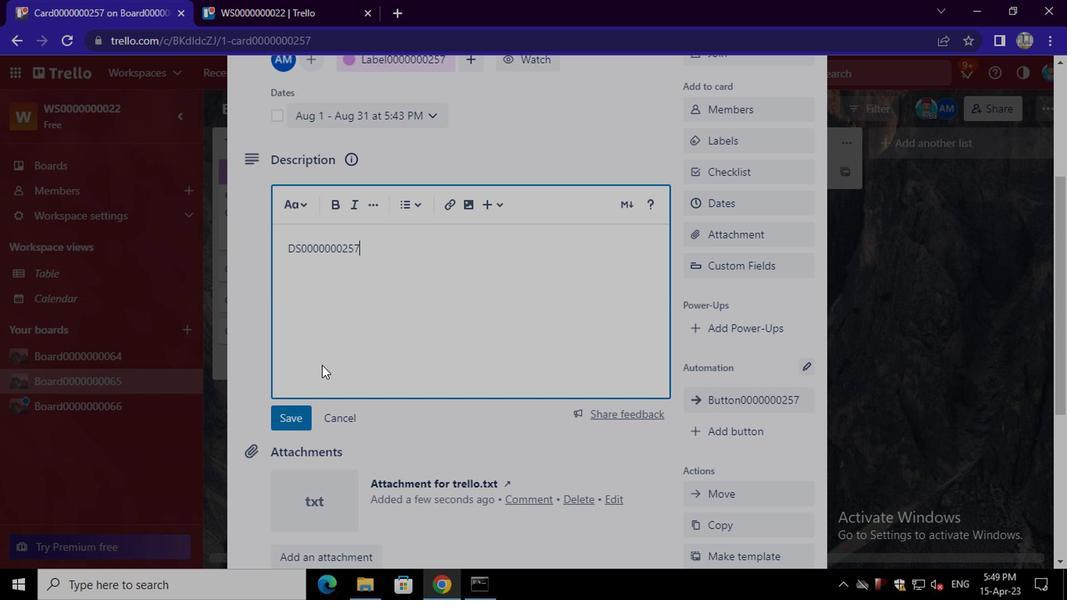 
Action: Mouse pressed left at (283, 418)
Screenshot: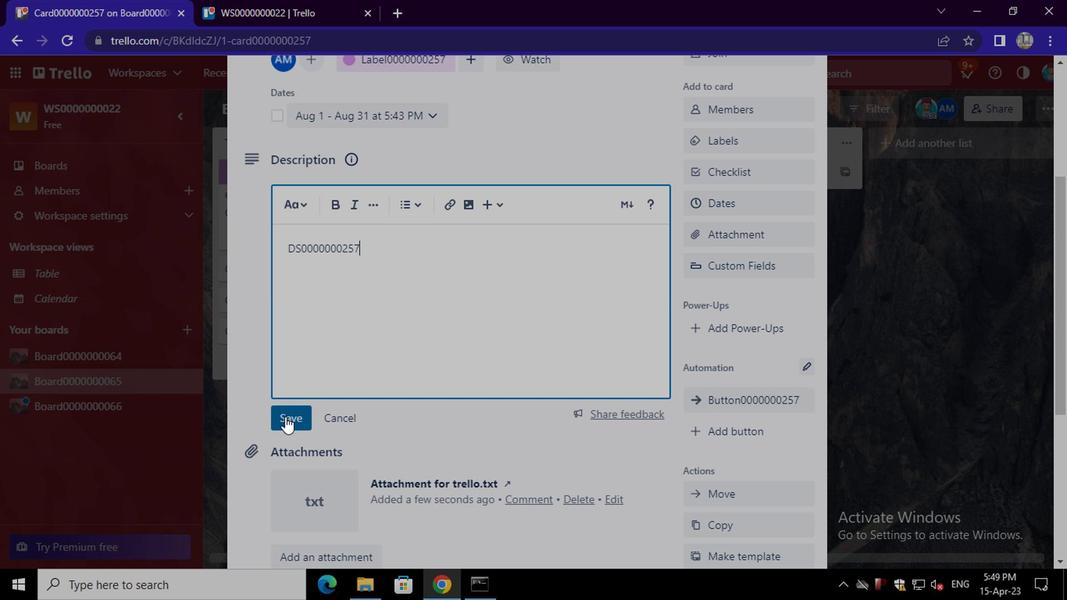 
Action: Mouse scrolled (283, 417) with delta (0, -1)
Screenshot: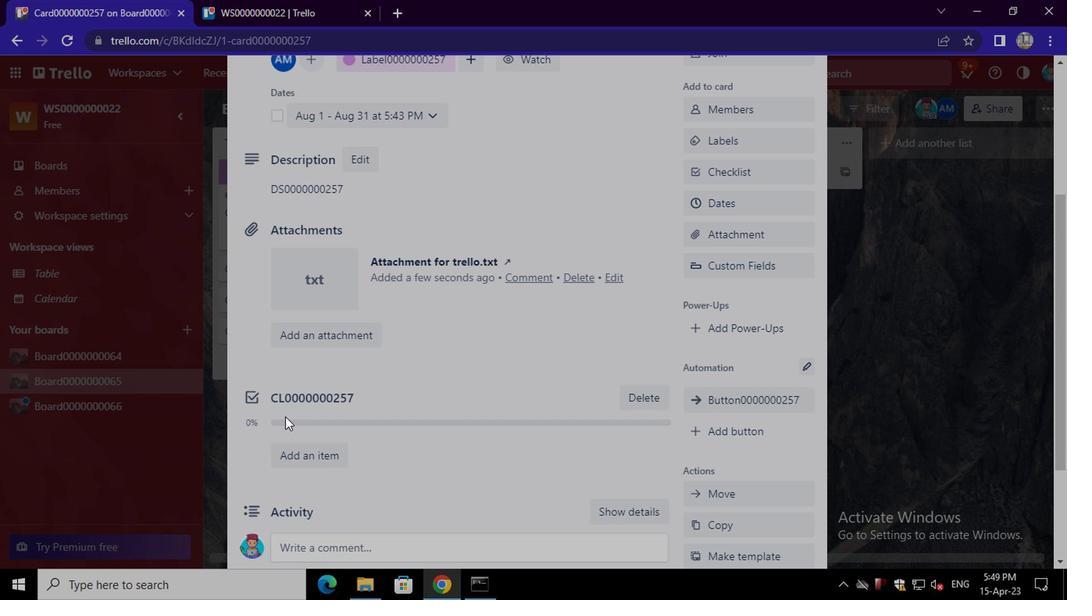 
Action: Mouse scrolled (283, 417) with delta (0, -1)
Screenshot: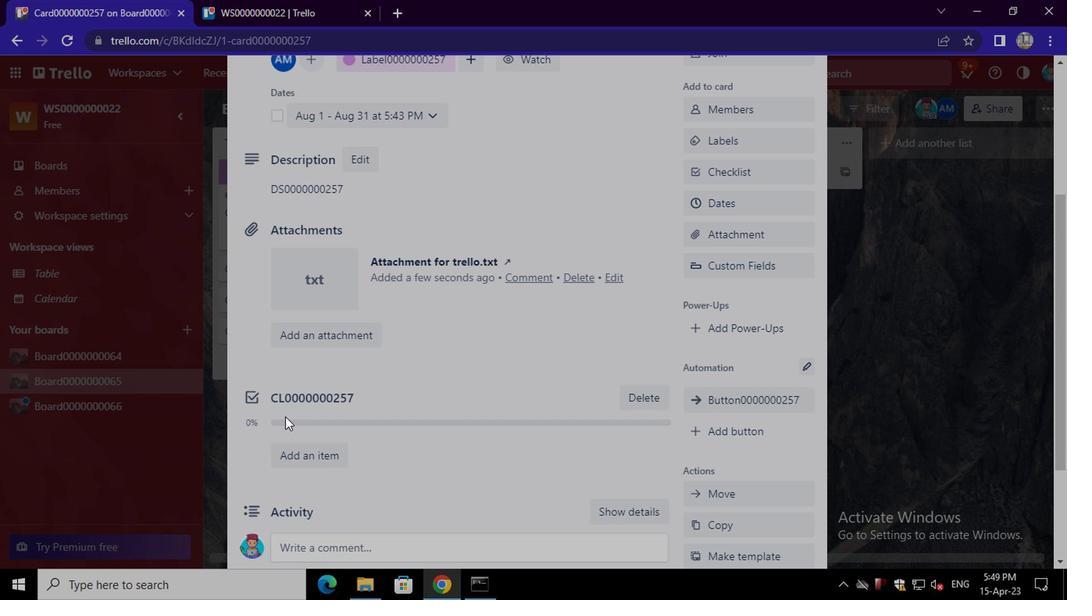 
Action: Mouse moved to (302, 402)
Screenshot: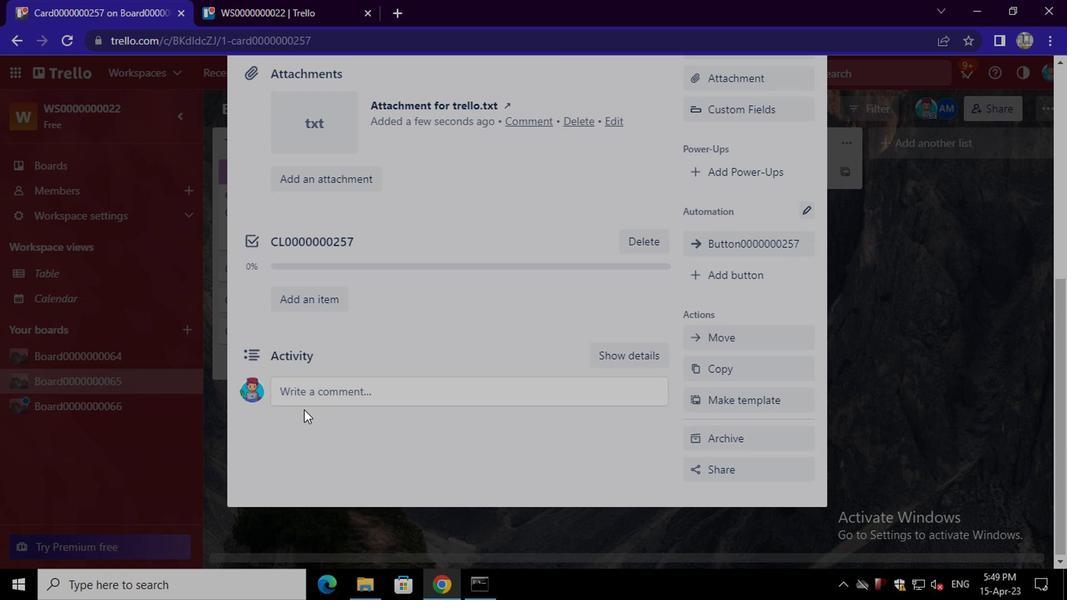 
Action: Mouse pressed left at (302, 402)
Screenshot: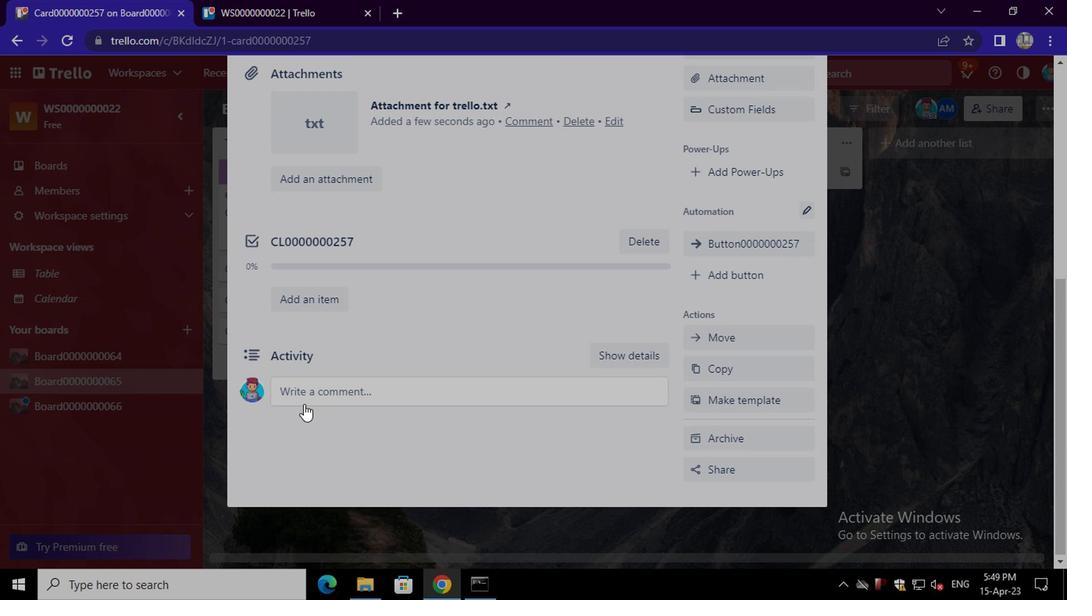 
Action: Mouse moved to (319, 395)
Screenshot: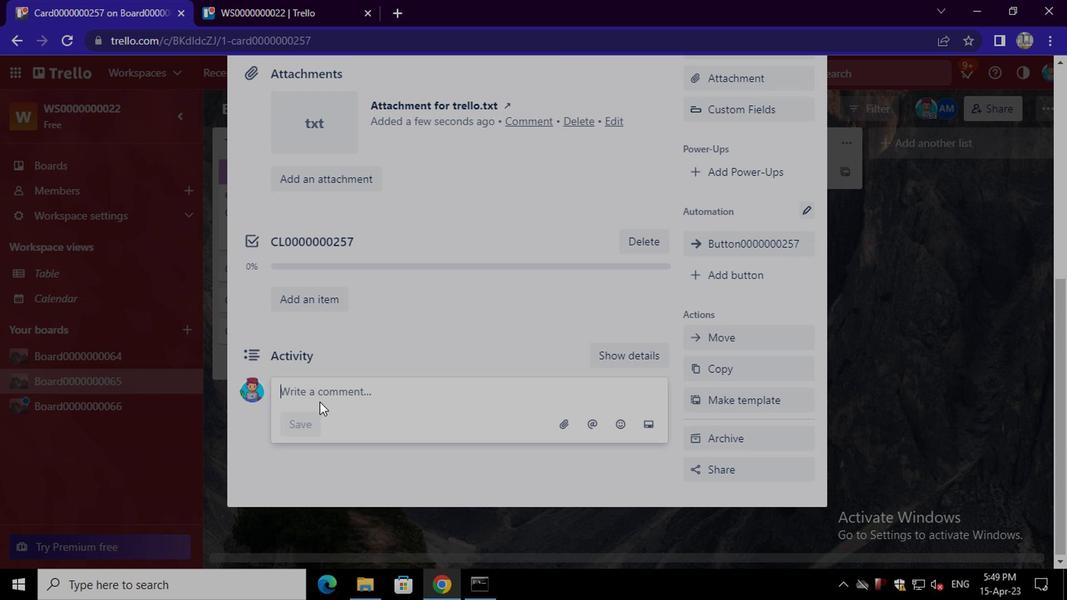 
Action: Mouse pressed left at (319, 395)
Screenshot: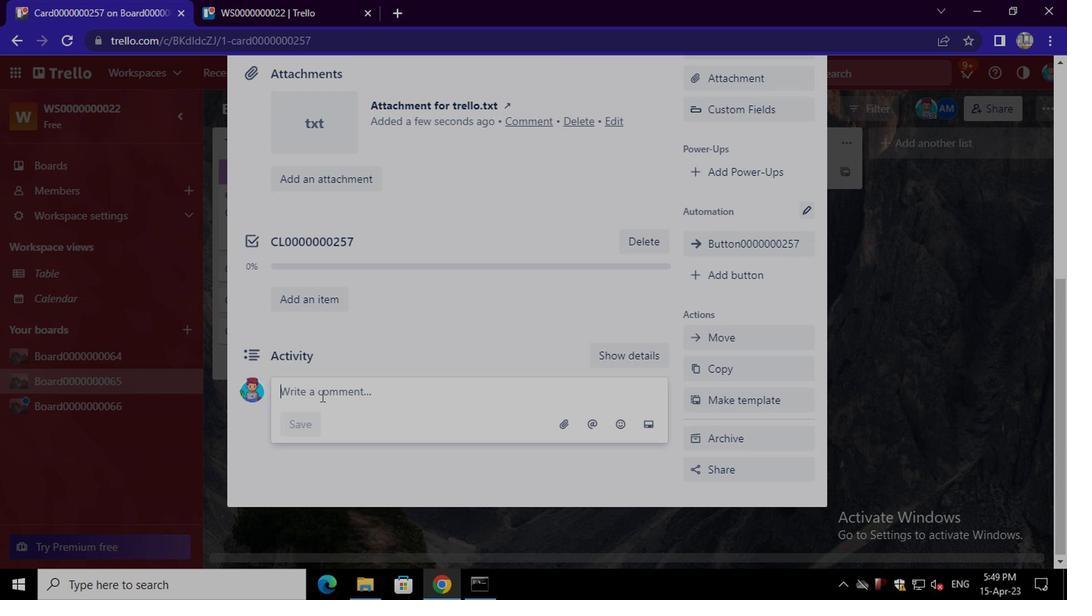
Action: Mouse moved to (319, 394)
Screenshot: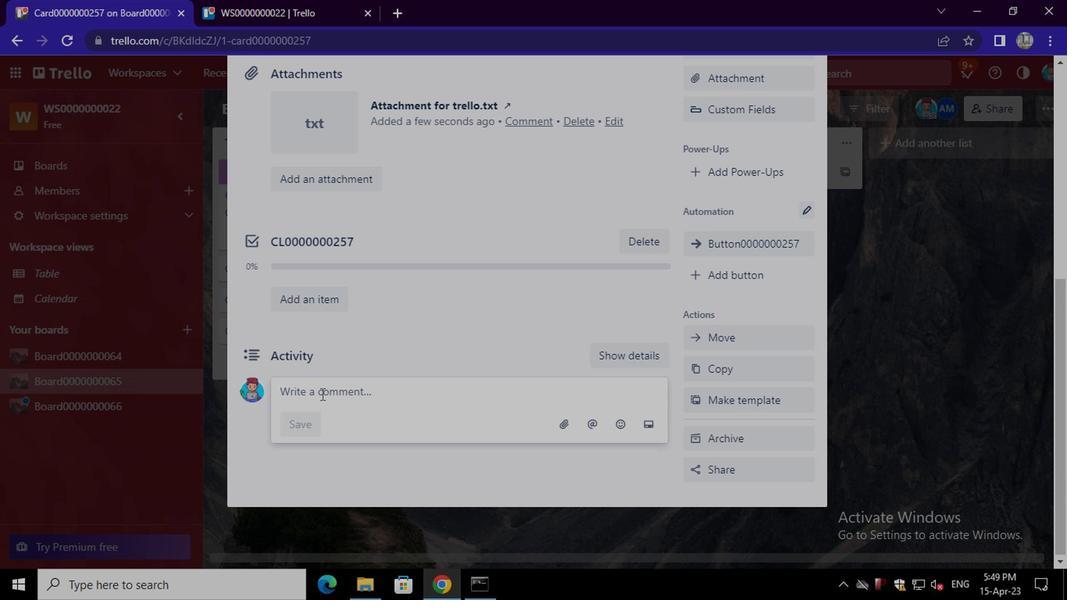 
Action: Key pressed <Key.shift><Key.shift><Key.shift>CM00000002578<Key.backspace>
Screenshot: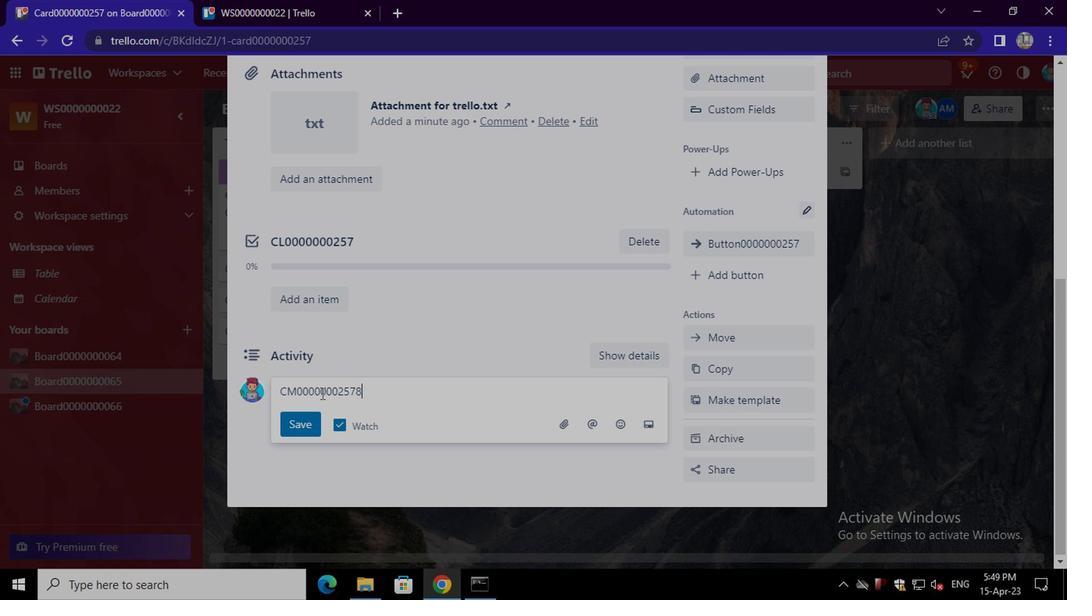 
Action: Mouse moved to (293, 418)
Screenshot: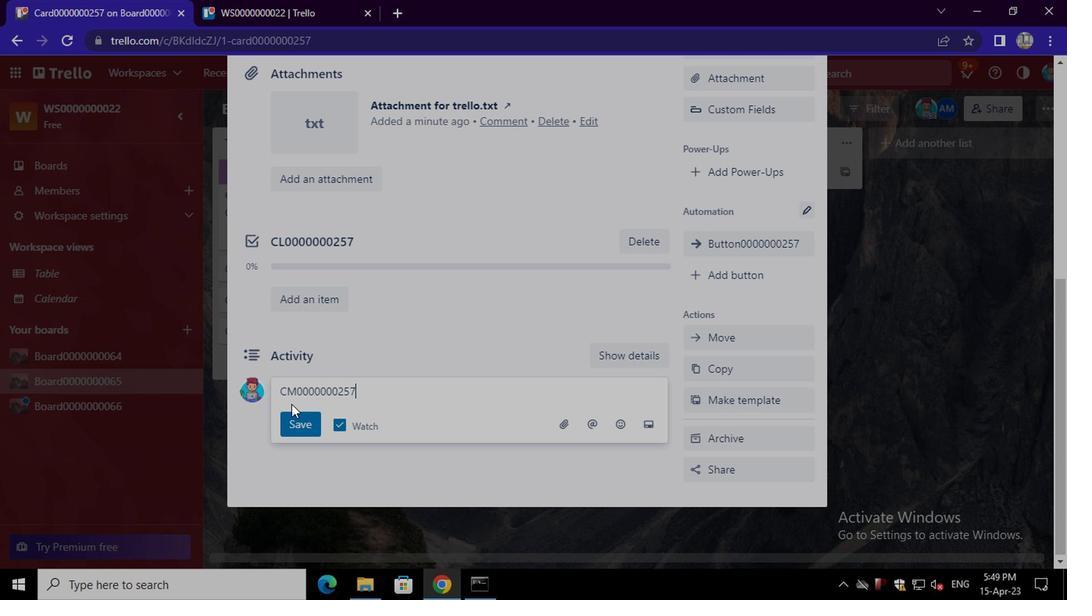 
Action: Mouse pressed left at (293, 418)
Screenshot: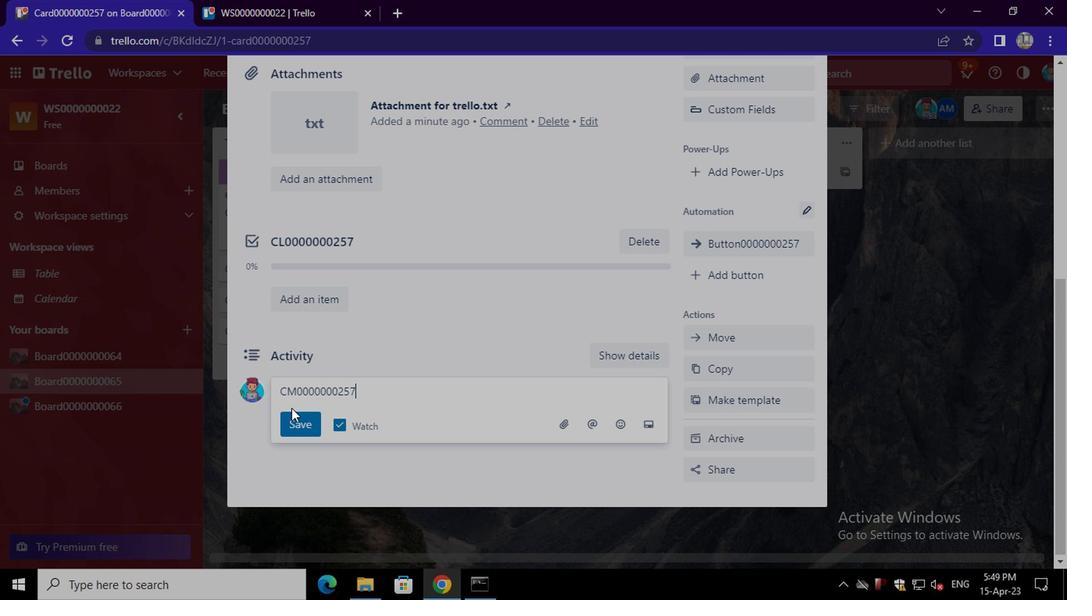 
